 Task: Find a house in Landover, United States, for 2 adults from June 2 to June 15, with a price range of ₹10,000 to ₹15,000, self check-in, and English-speaking host.
Action: Mouse moved to (481, 127)
Screenshot: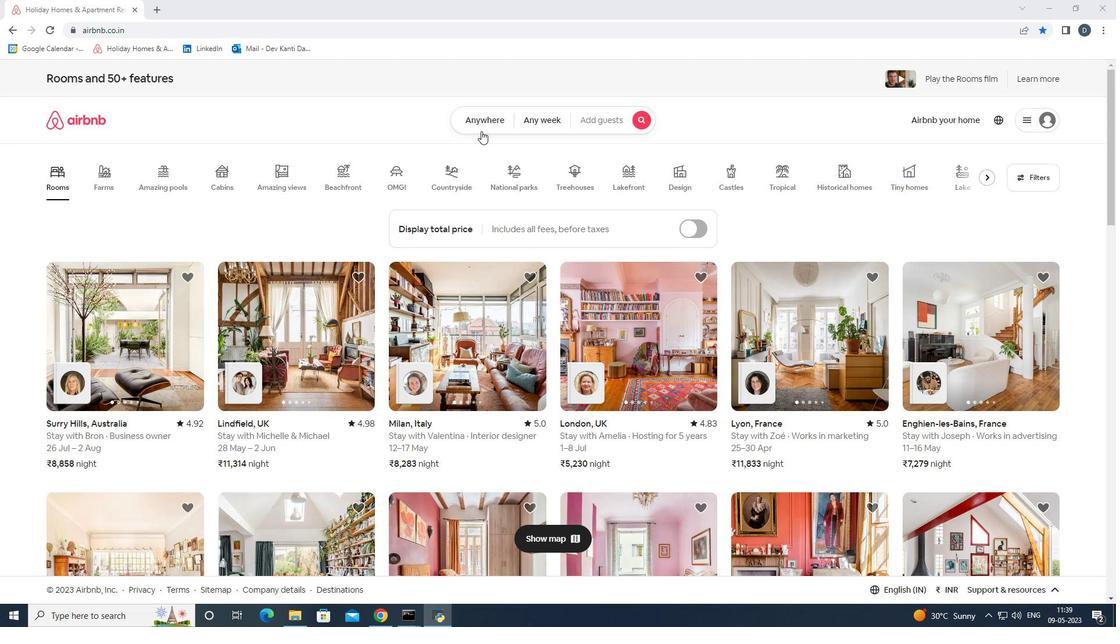 
Action: Mouse pressed left at (481, 127)
Screenshot: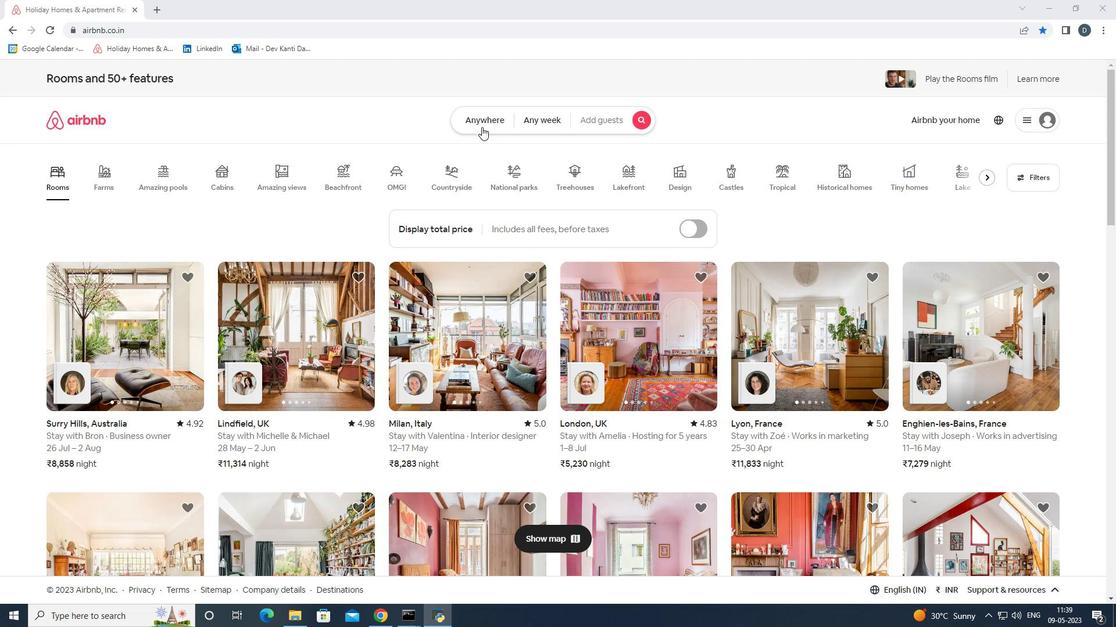 
Action: Mouse moved to (422, 172)
Screenshot: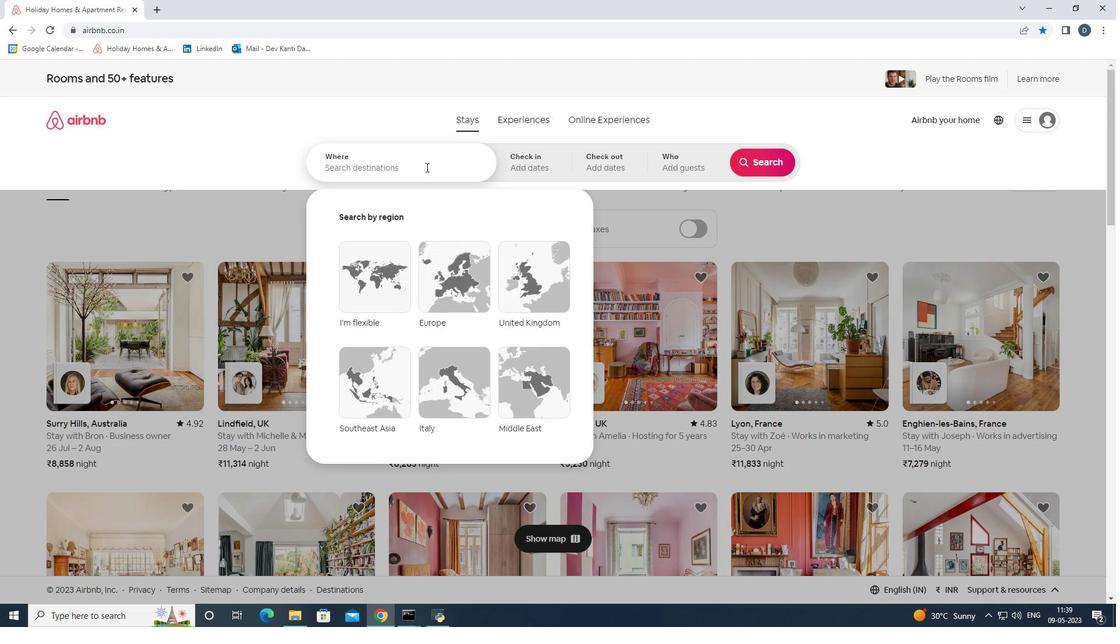 
Action: Mouse pressed left at (422, 172)
Screenshot: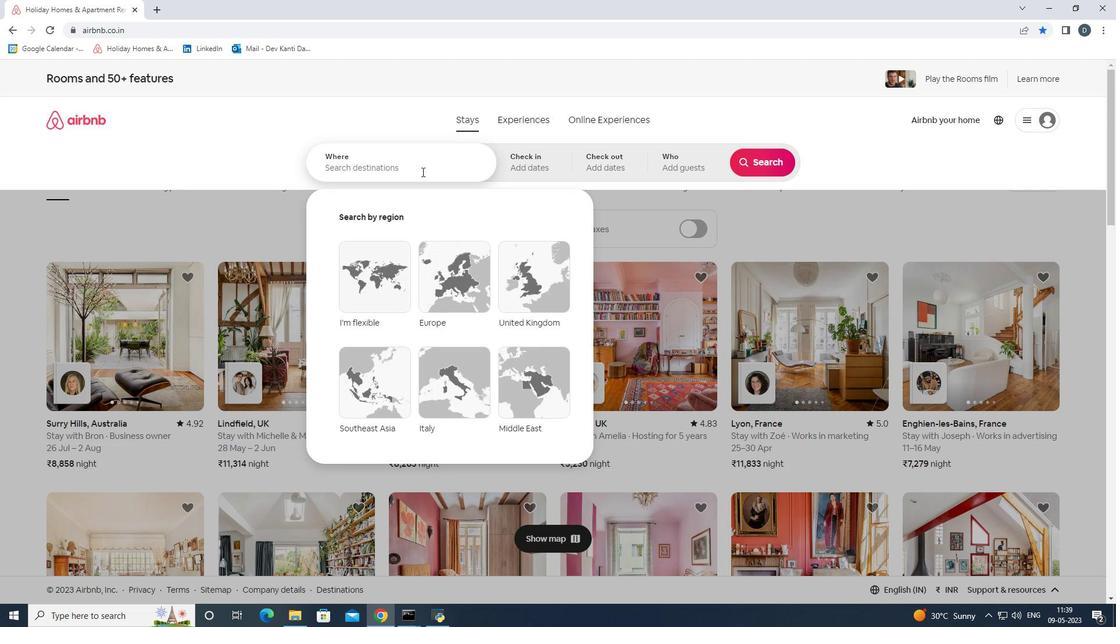 
Action: Key pressed <Key.shift>Landover,<Key.space><Key.shift><Key.shift><Key.shift><Key.shift><Key.shift><Key.shift><Key.shift>United<Key.space><Key.shift><Key.shift><Key.shift>States<Key.enter>
Screenshot: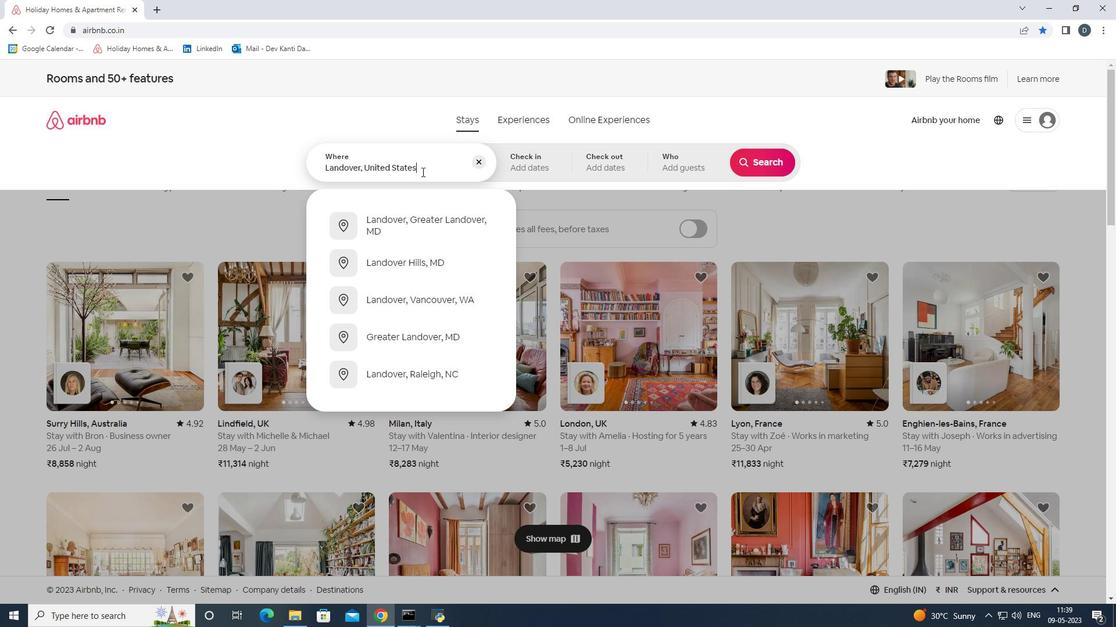 
Action: Mouse moved to (717, 304)
Screenshot: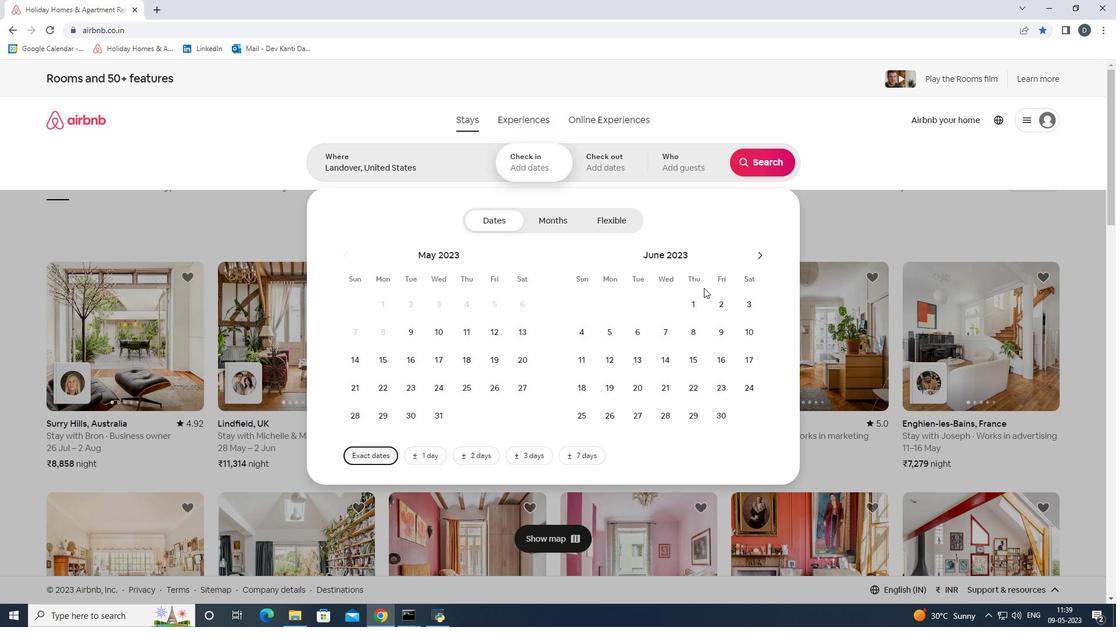 
Action: Mouse pressed left at (717, 304)
Screenshot: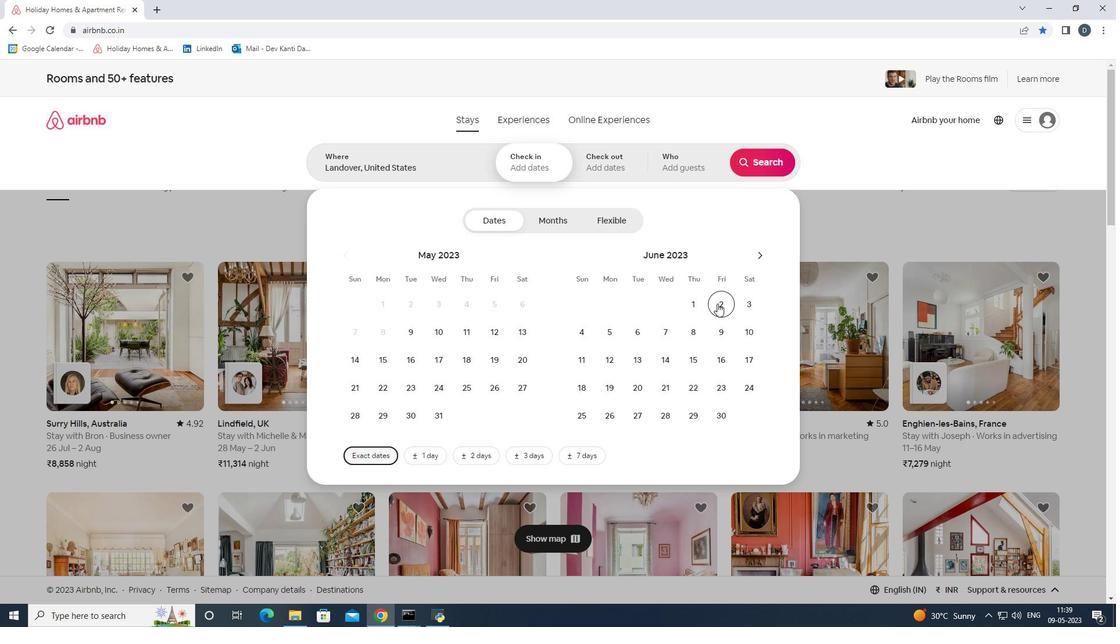 
Action: Mouse moved to (696, 356)
Screenshot: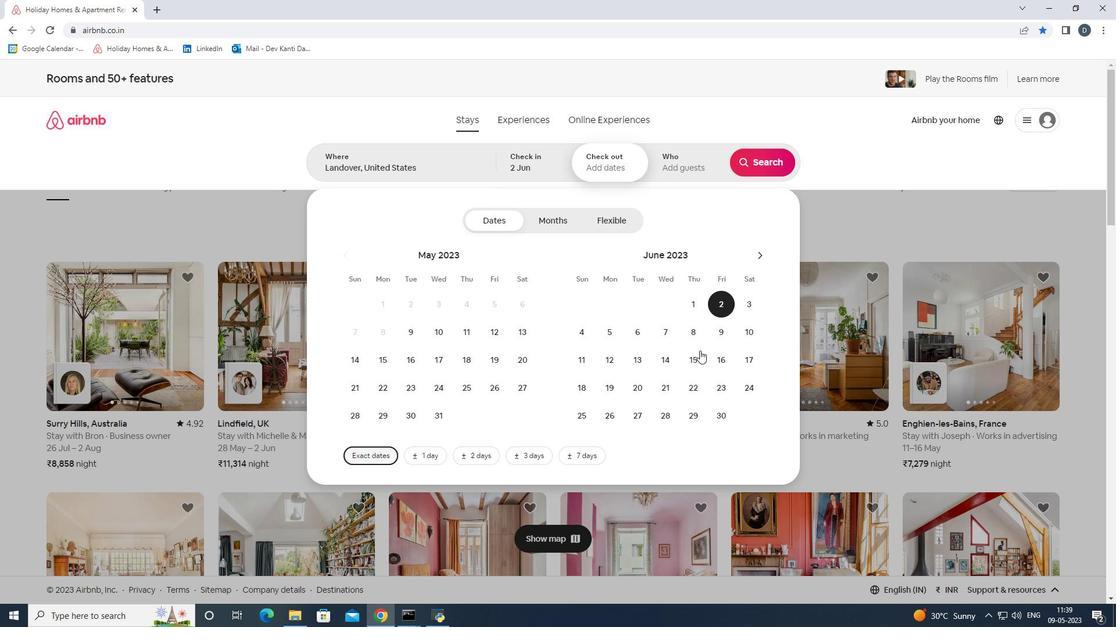 
Action: Mouse pressed left at (696, 356)
Screenshot: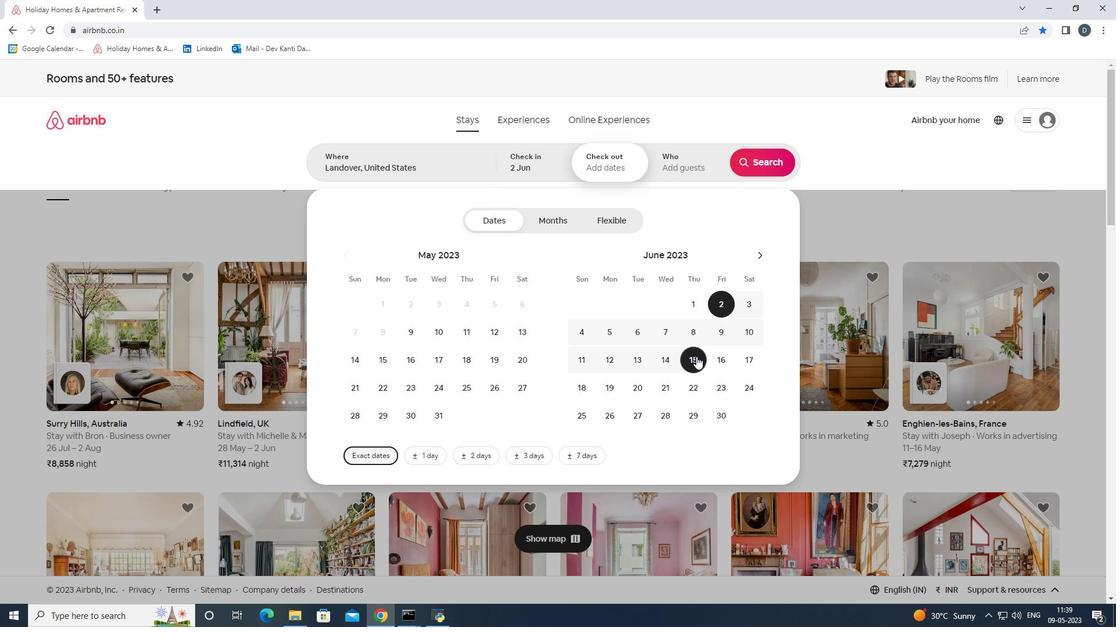 
Action: Mouse moved to (686, 161)
Screenshot: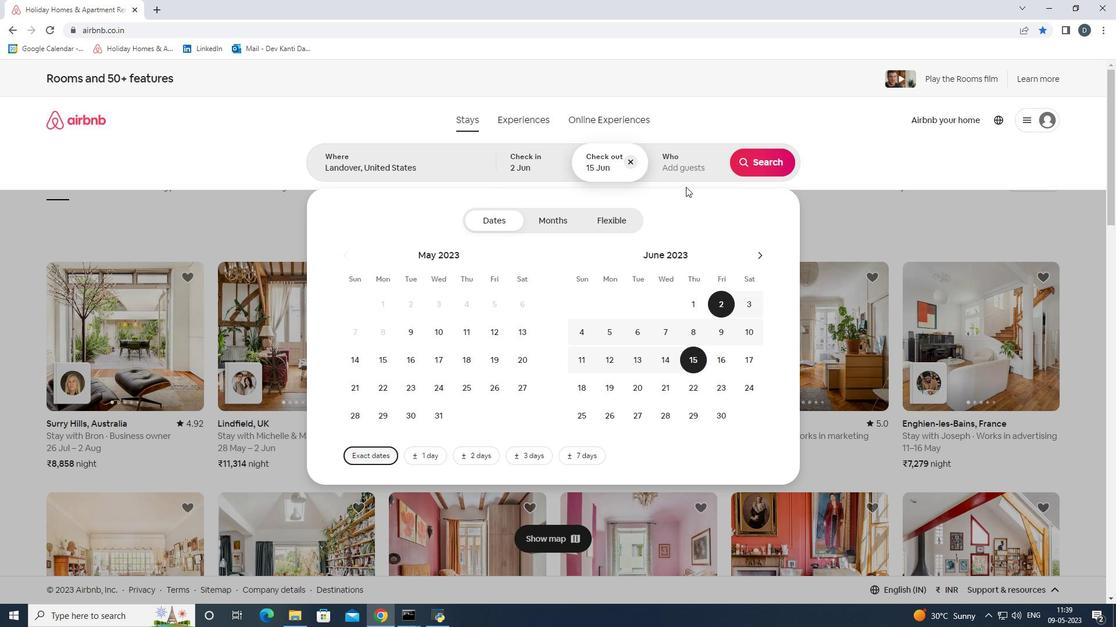 
Action: Mouse pressed left at (686, 161)
Screenshot: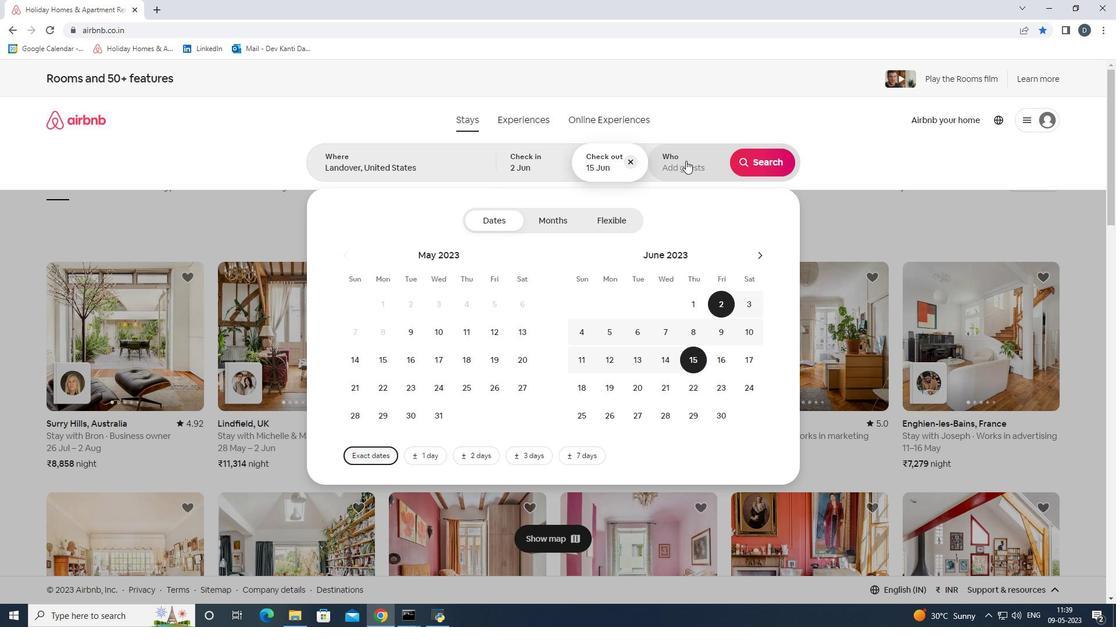 
Action: Mouse moved to (766, 223)
Screenshot: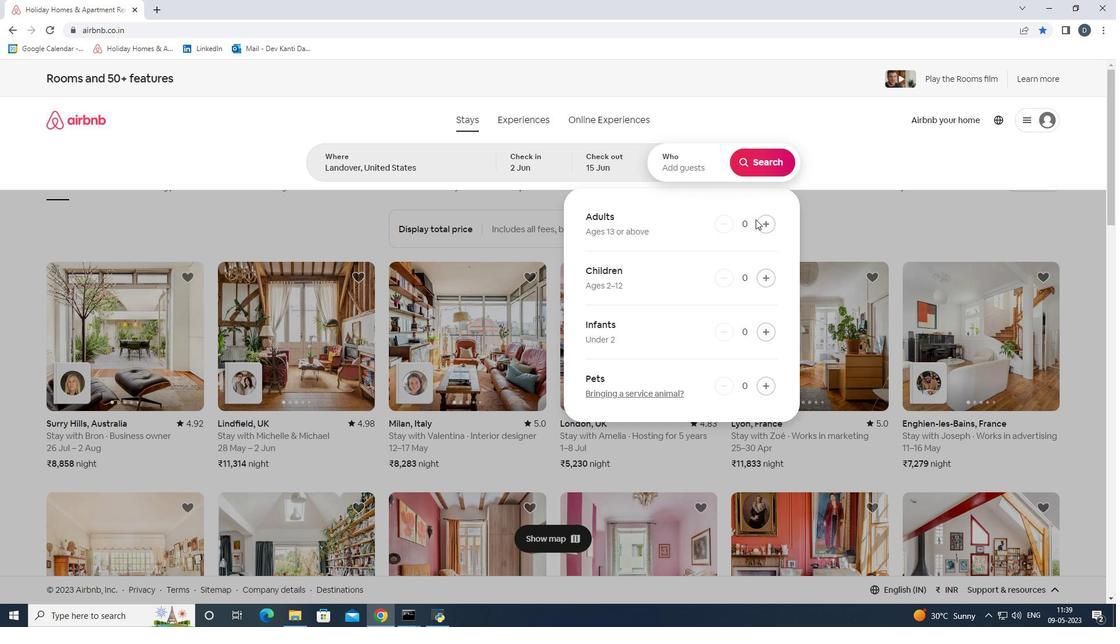 
Action: Mouse pressed left at (766, 223)
Screenshot: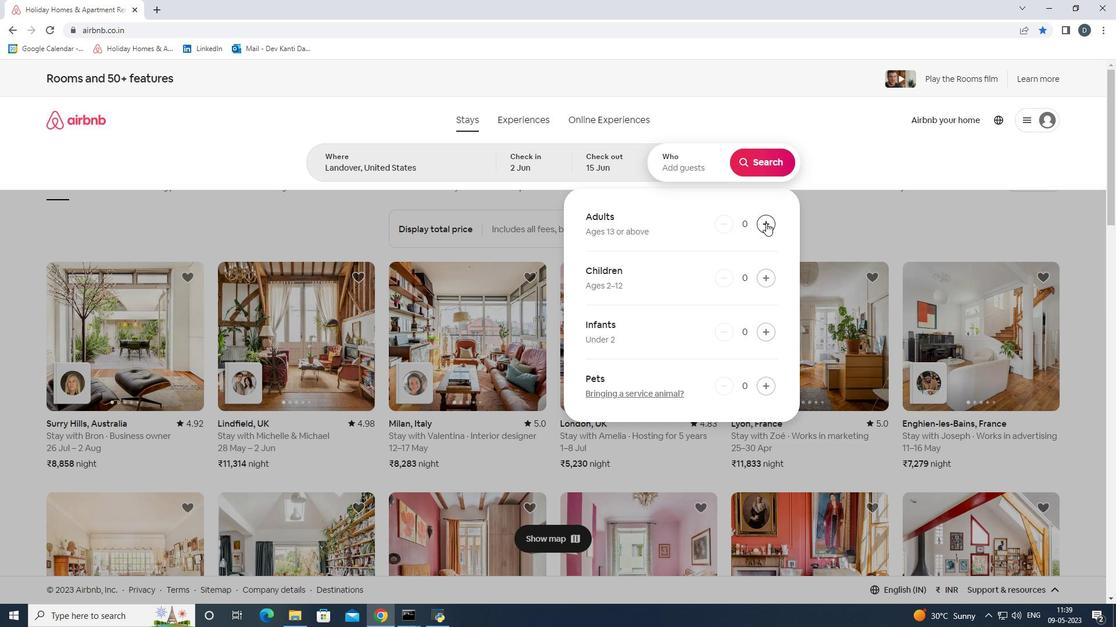 
Action: Mouse pressed left at (766, 223)
Screenshot: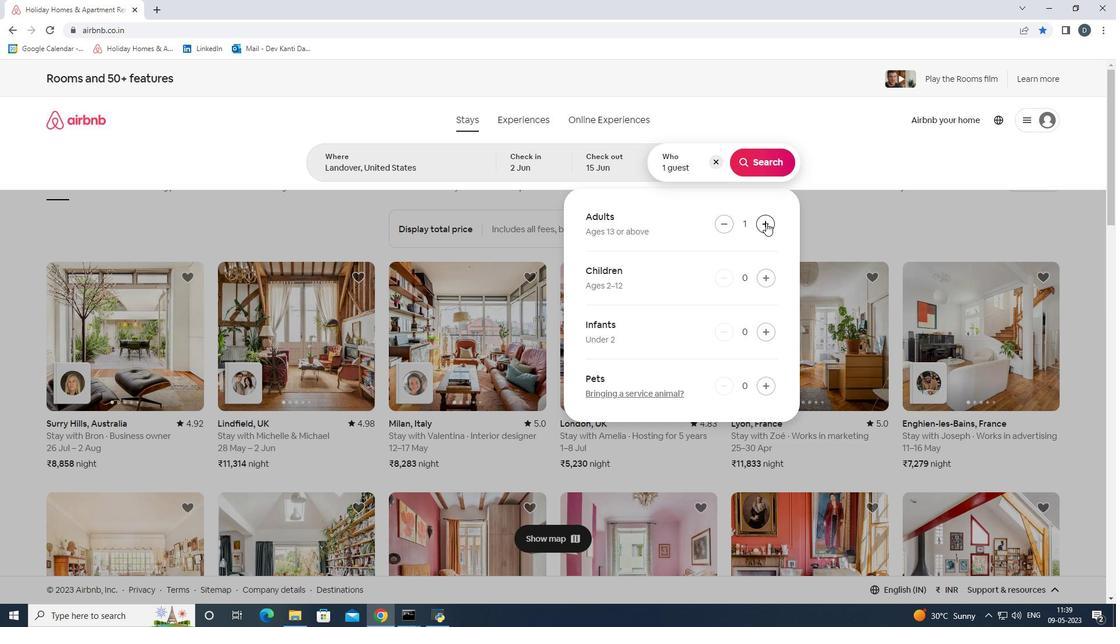 
Action: Mouse moved to (750, 162)
Screenshot: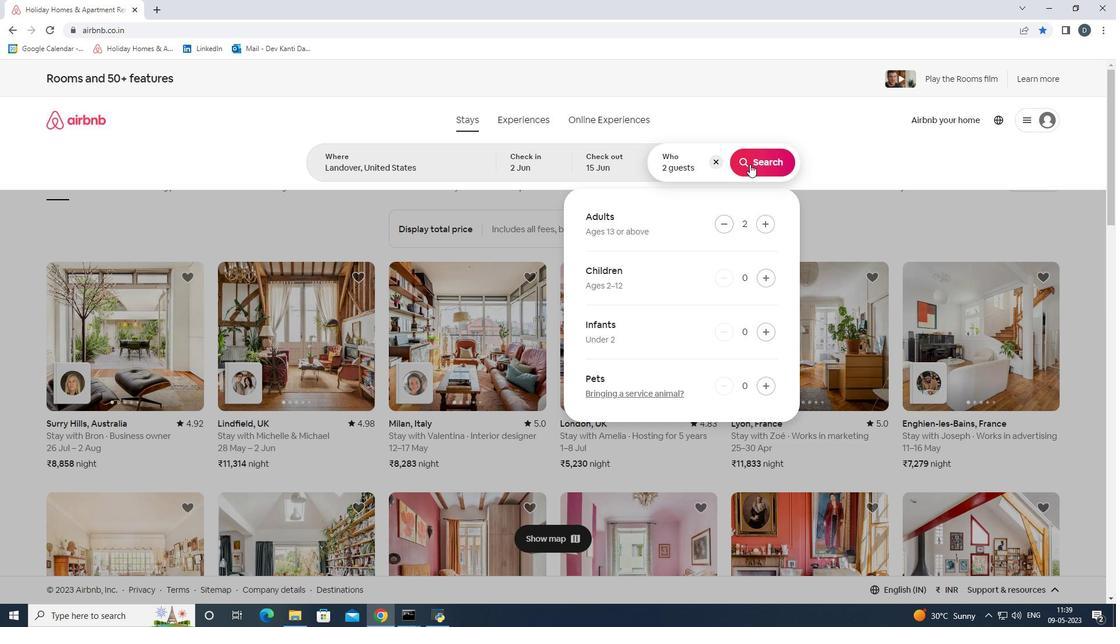 
Action: Mouse pressed left at (750, 162)
Screenshot: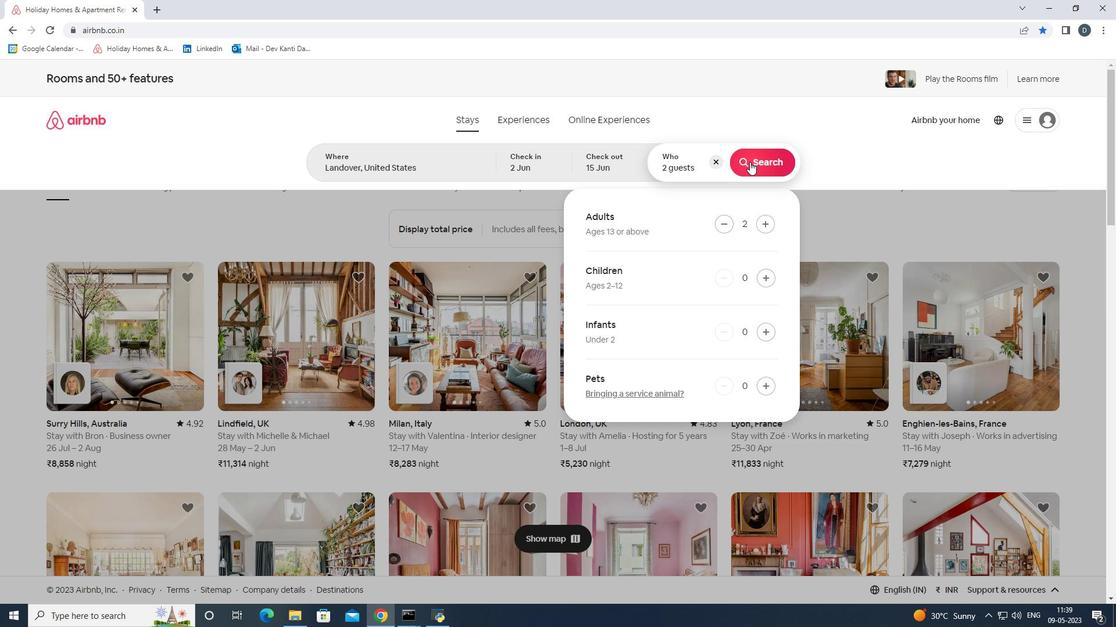 
Action: Mouse moved to (1062, 130)
Screenshot: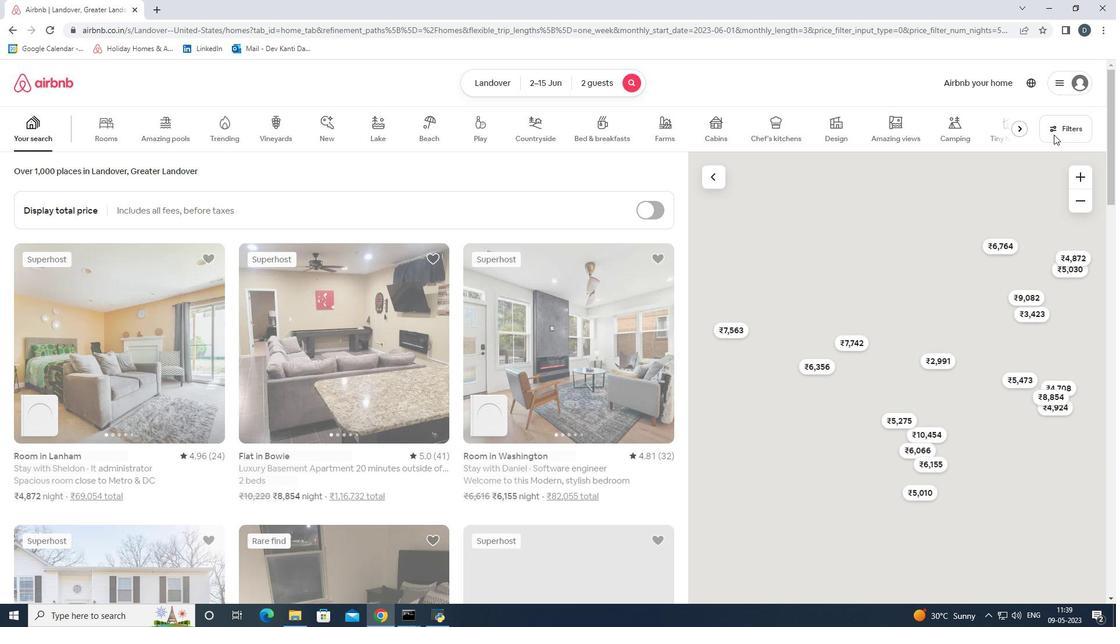 
Action: Mouse pressed left at (1062, 130)
Screenshot: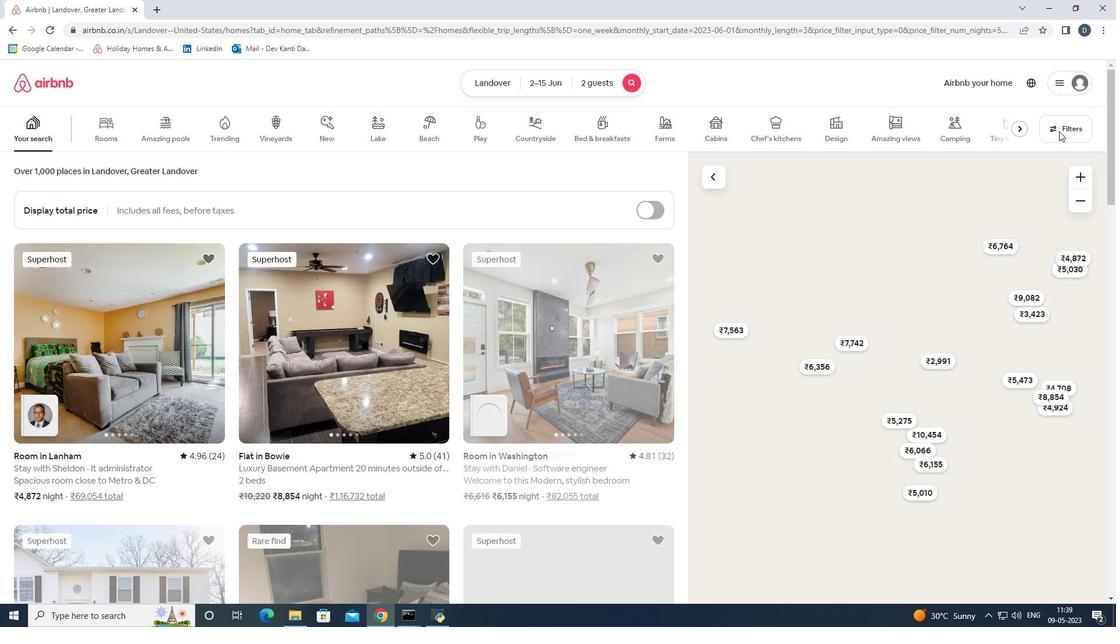
Action: Mouse moved to (482, 416)
Screenshot: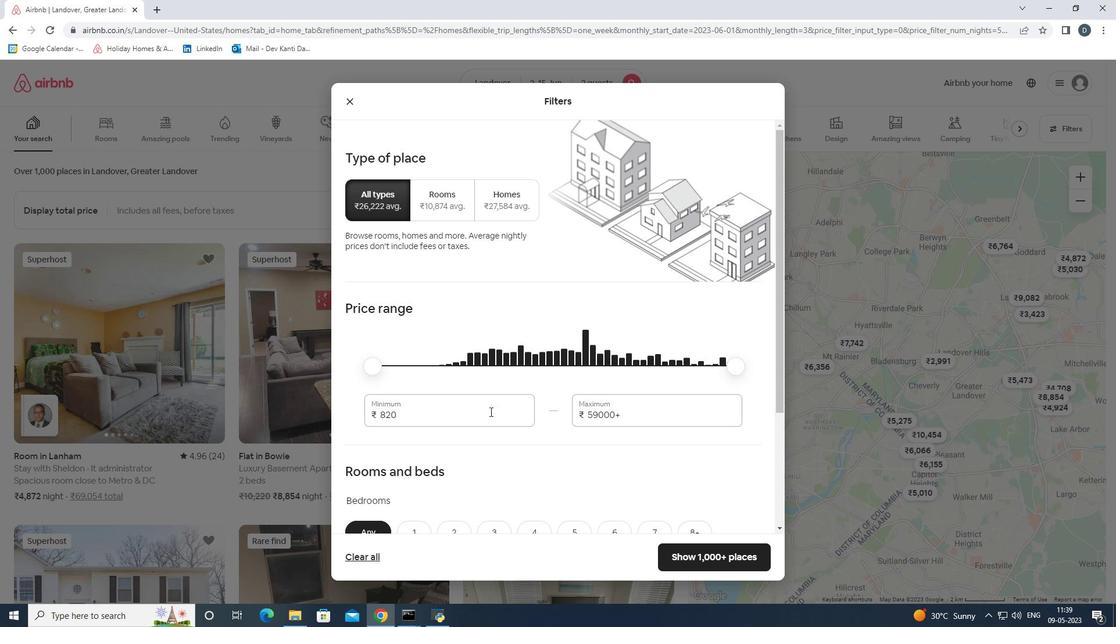 
Action: Mouse pressed left at (482, 416)
Screenshot: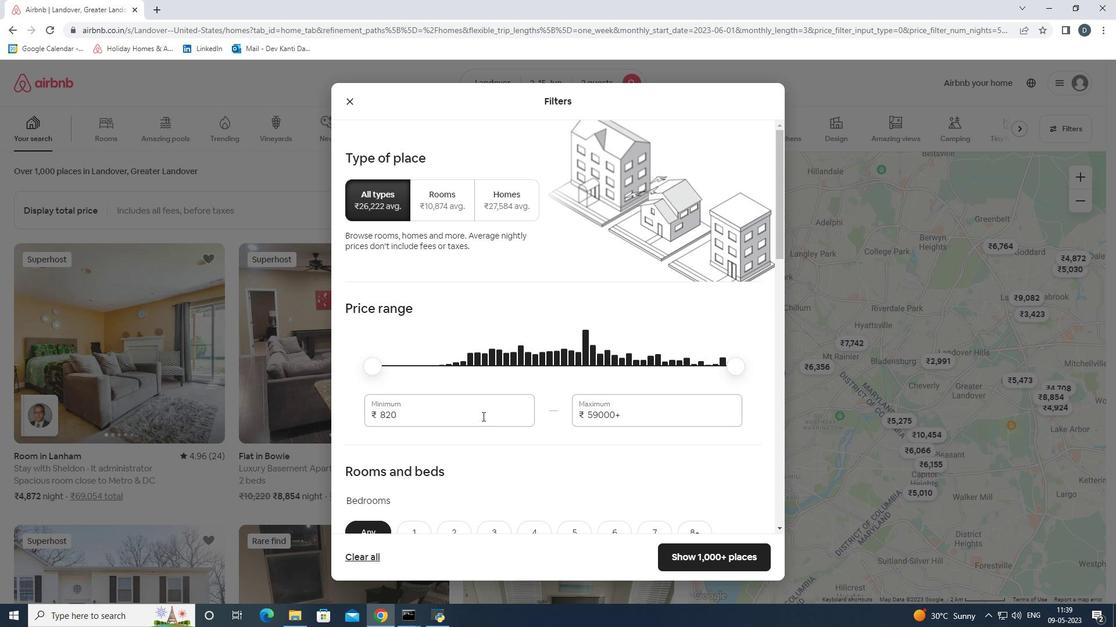 
Action: Mouse pressed left at (482, 416)
Screenshot: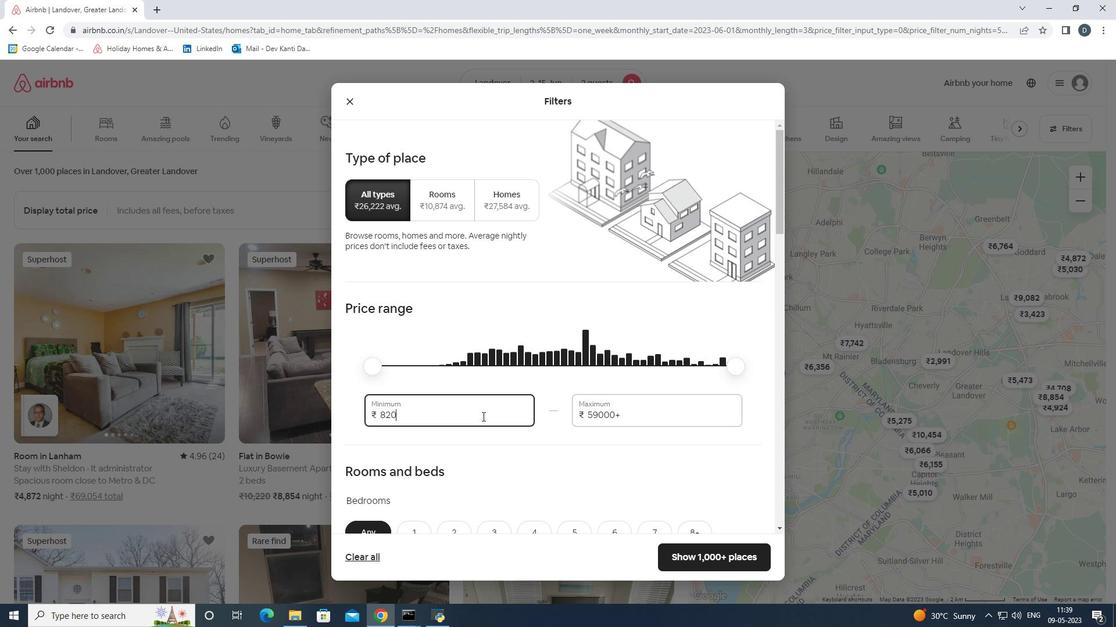 
Action: Mouse moved to (479, 415)
Screenshot: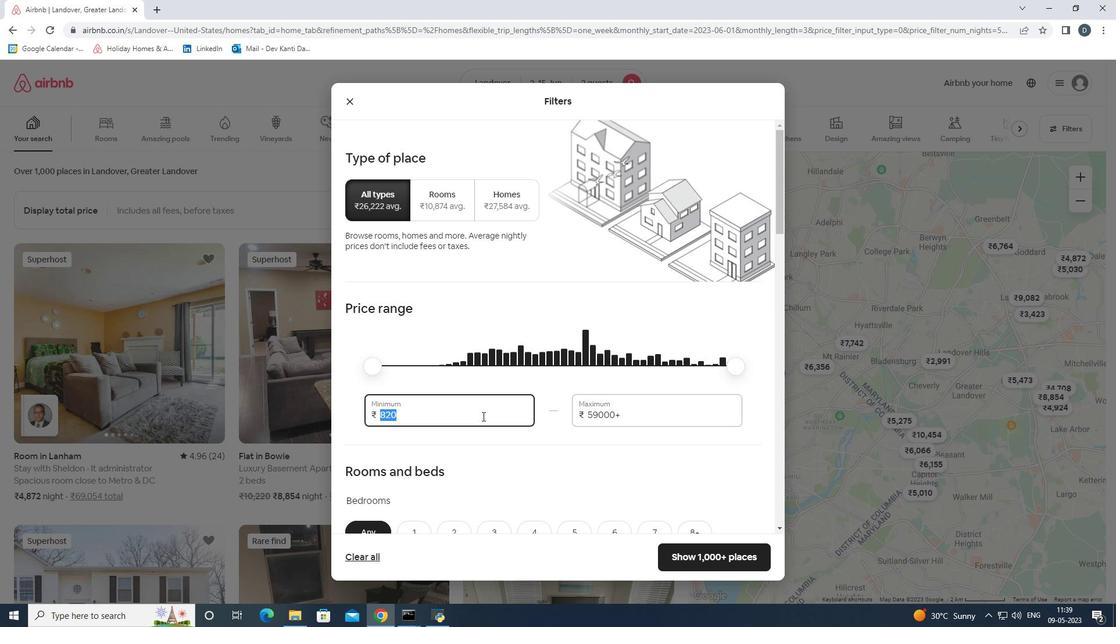 
Action: Key pressed 10000<Key.tab>15000
Screenshot: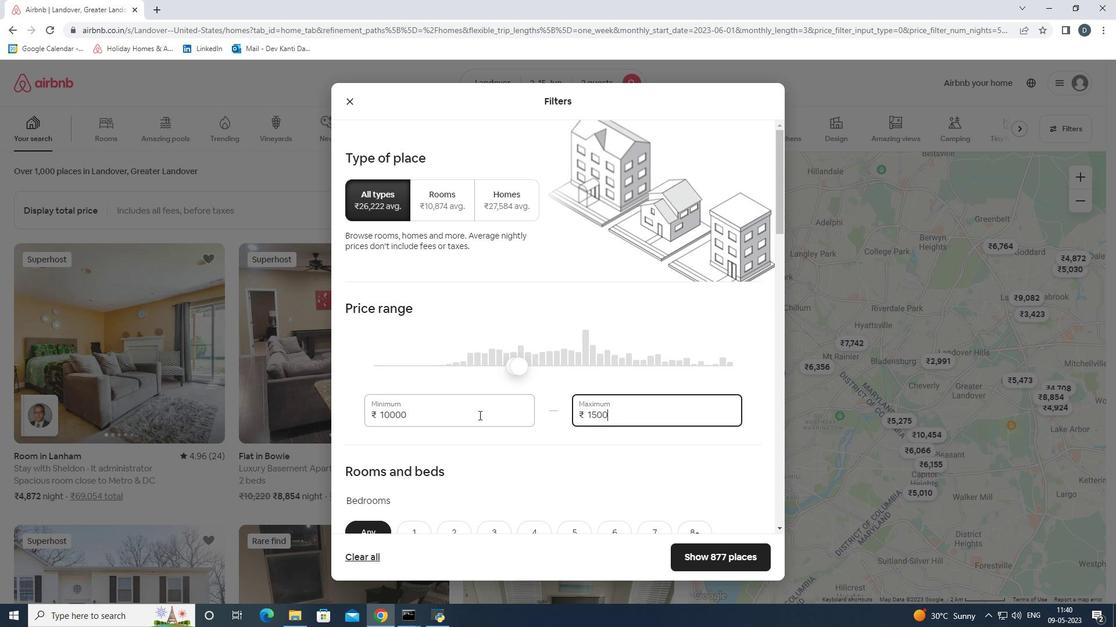 
Action: Mouse scrolled (479, 415) with delta (0, 0)
Screenshot: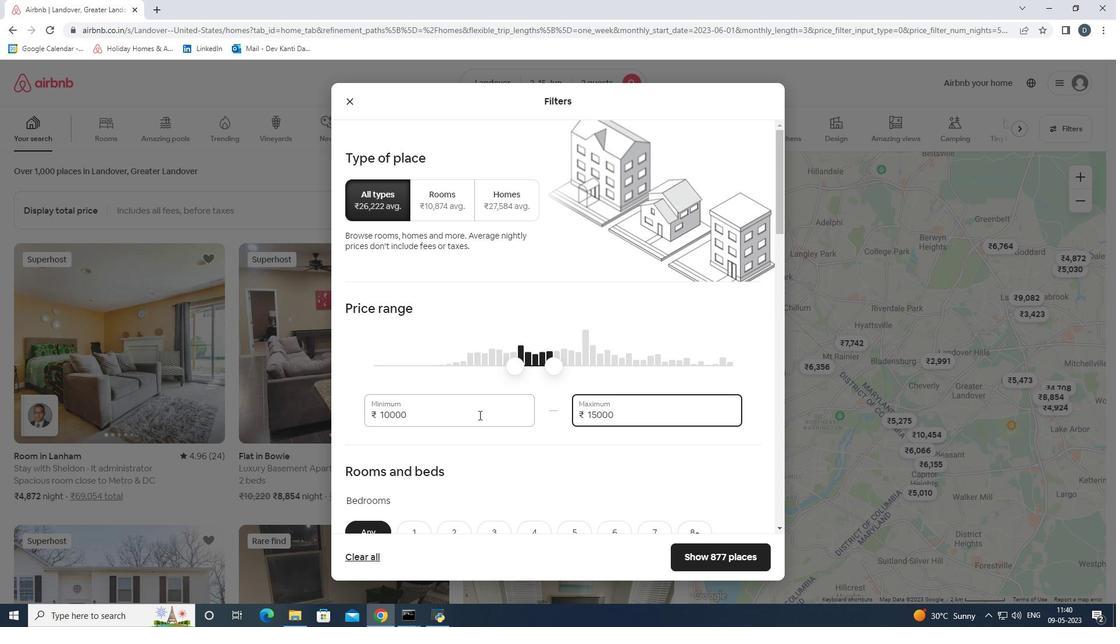 
Action: Mouse scrolled (479, 415) with delta (0, 0)
Screenshot: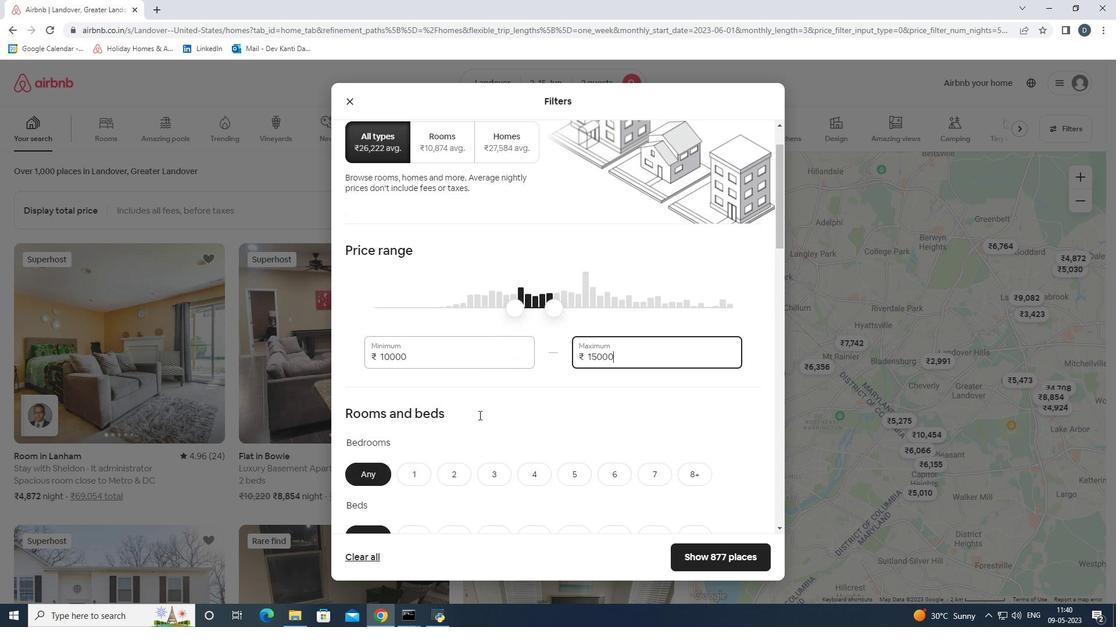 
Action: Mouse scrolled (479, 415) with delta (0, 0)
Screenshot: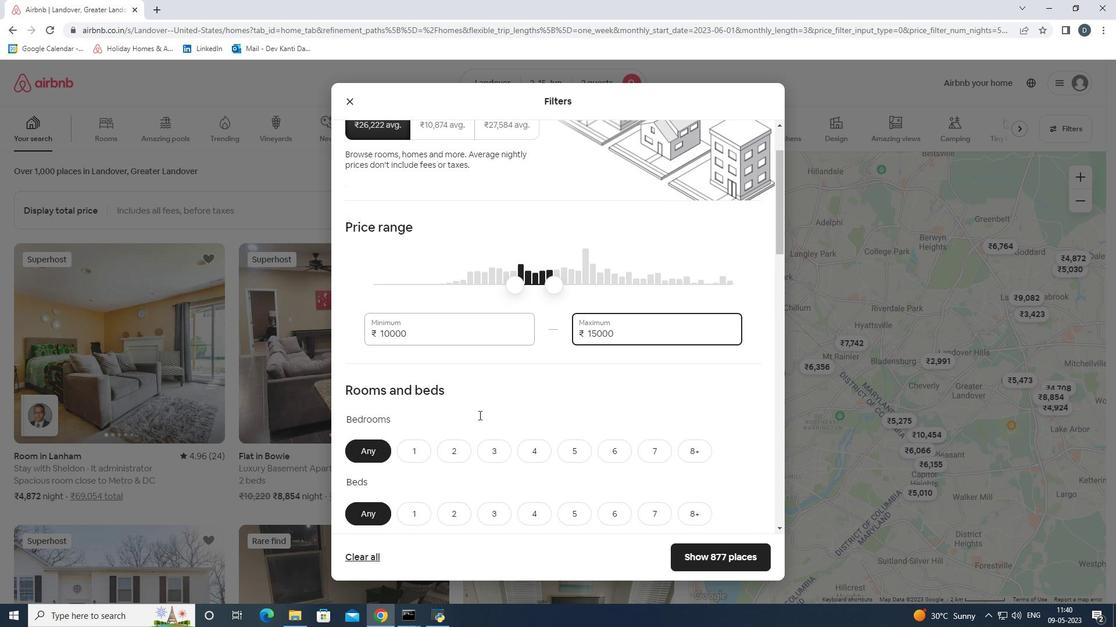 
Action: Mouse scrolled (479, 415) with delta (0, 0)
Screenshot: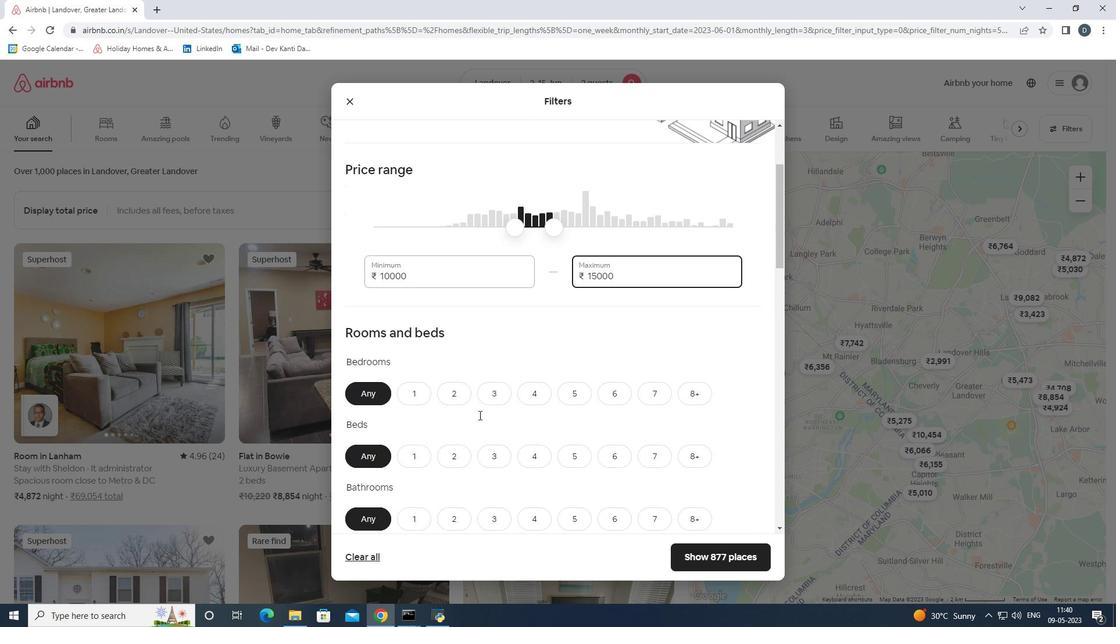 
Action: Mouse moved to (414, 306)
Screenshot: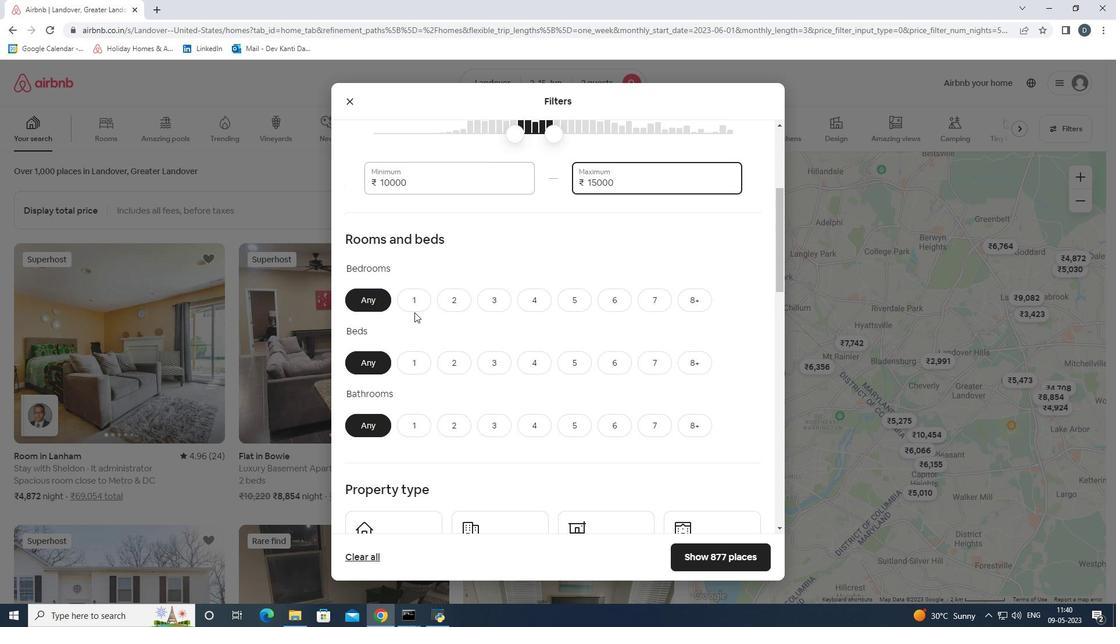 
Action: Mouse pressed left at (414, 306)
Screenshot: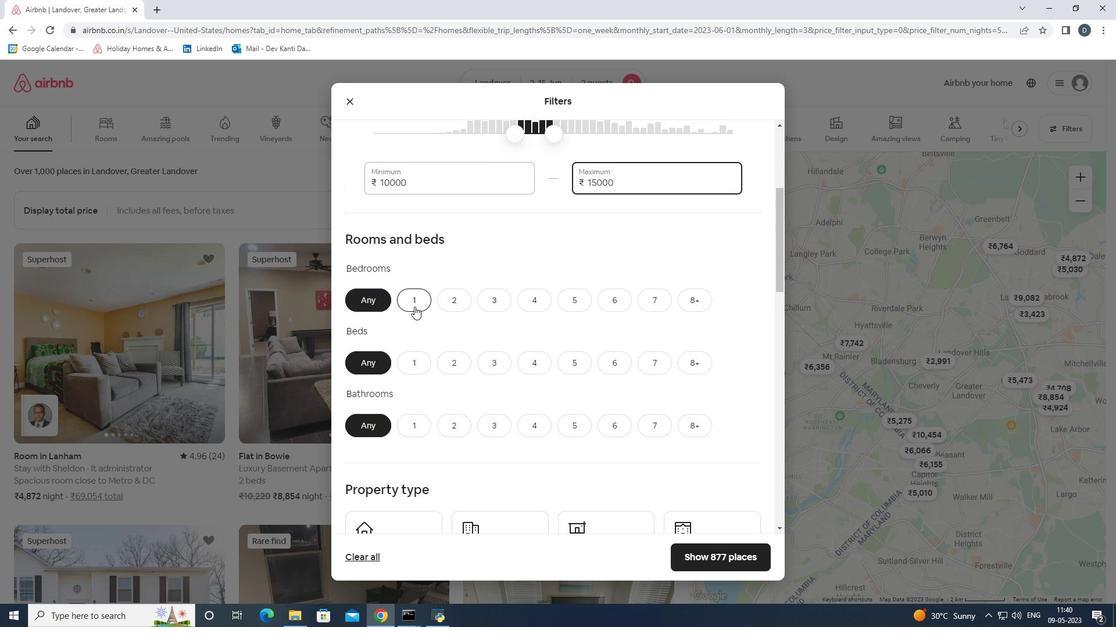 
Action: Mouse moved to (410, 362)
Screenshot: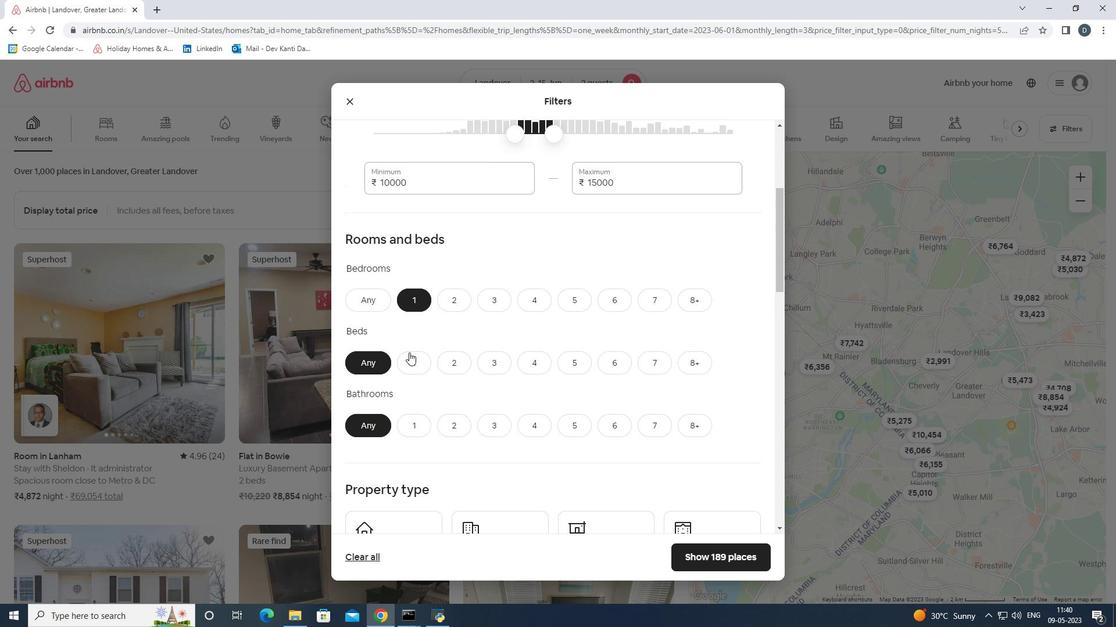 
Action: Mouse pressed left at (410, 362)
Screenshot: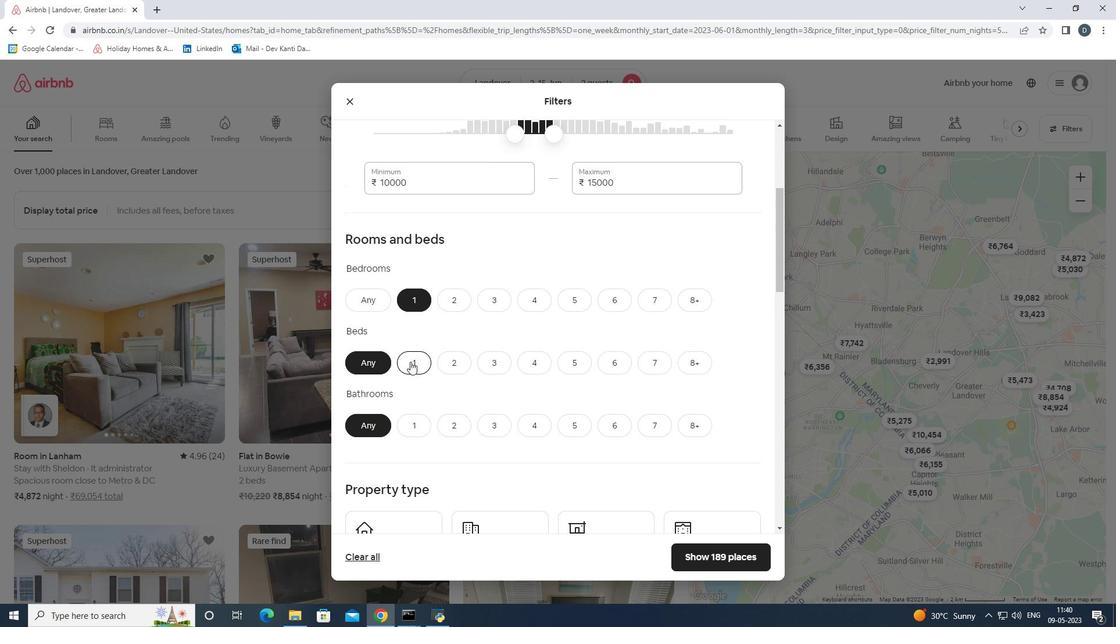 
Action: Mouse moved to (409, 419)
Screenshot: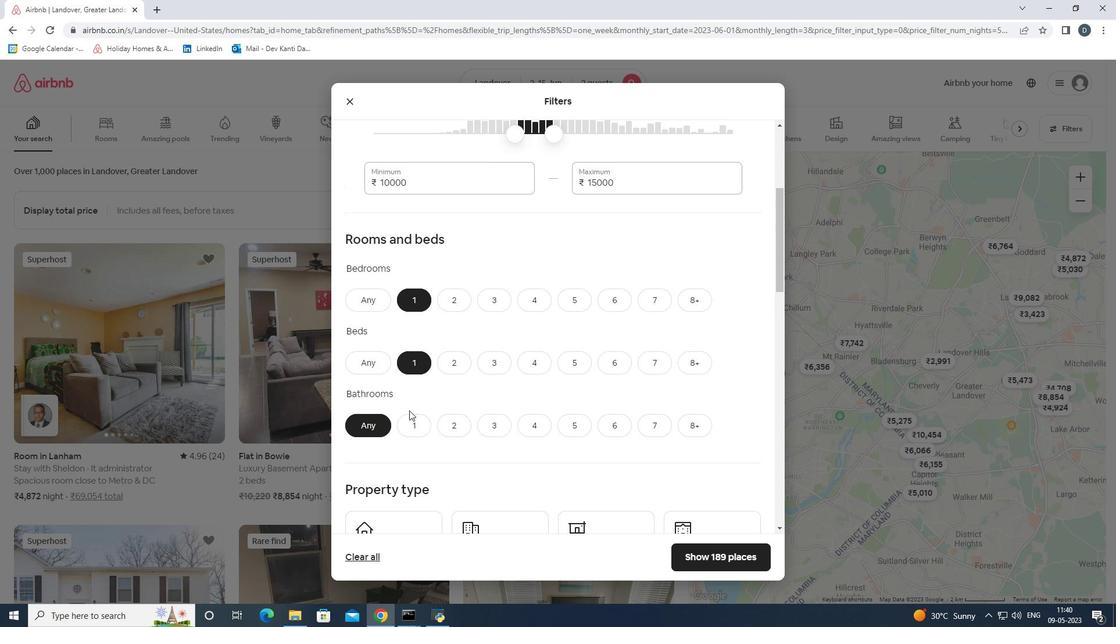 
Action: Mouse pressed left at (409, 419)
Screenshot: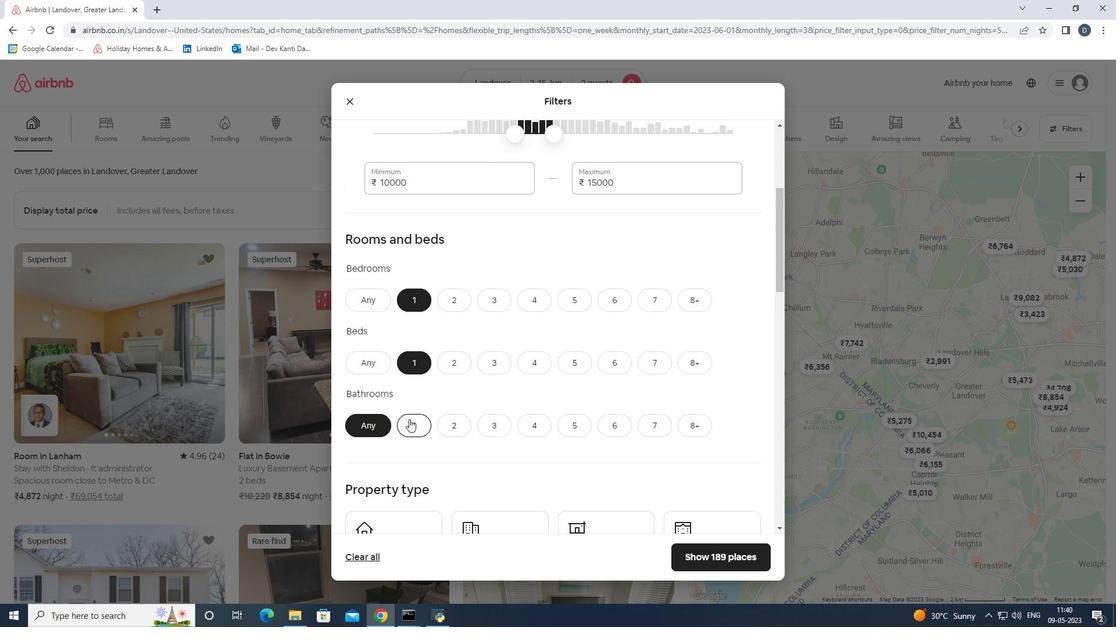 
Action: Mouse moved to (409, 420)
Screenshot: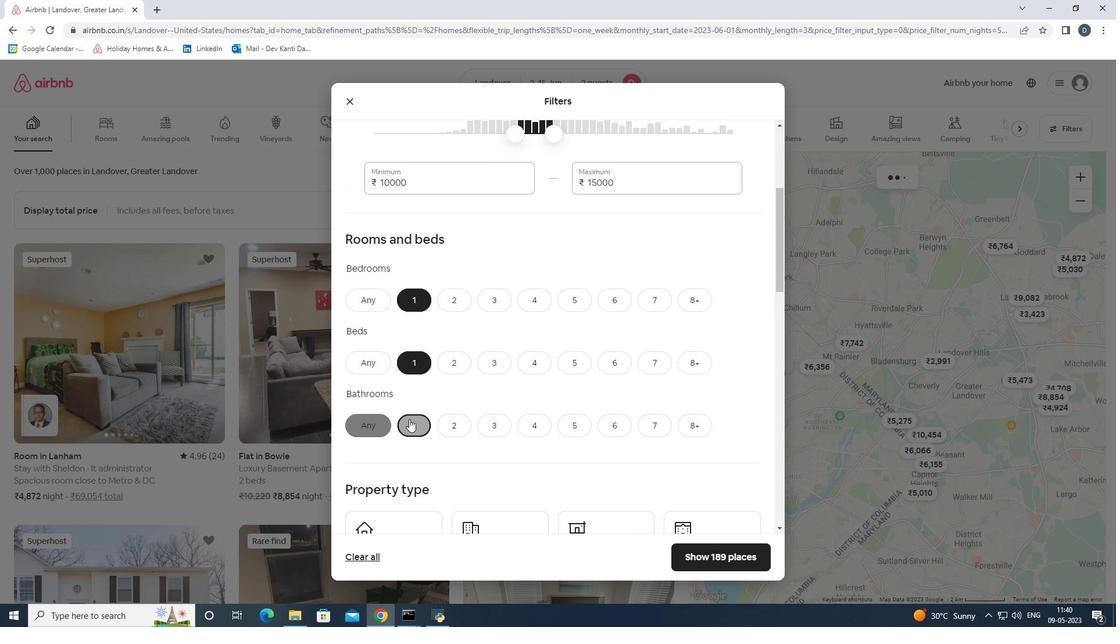 
Action: Mouse scrolled (409, 420) with delta (0, 0)
Screenshot: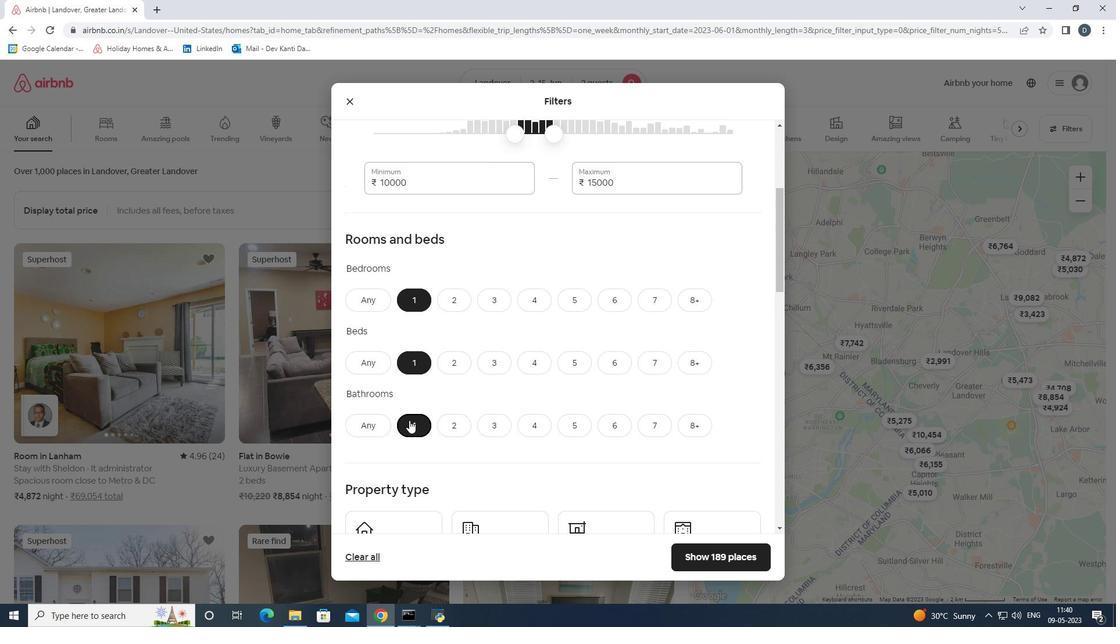 
Action: Mouse scrolled (409, 420) with delta (0, 0)
Screenshot: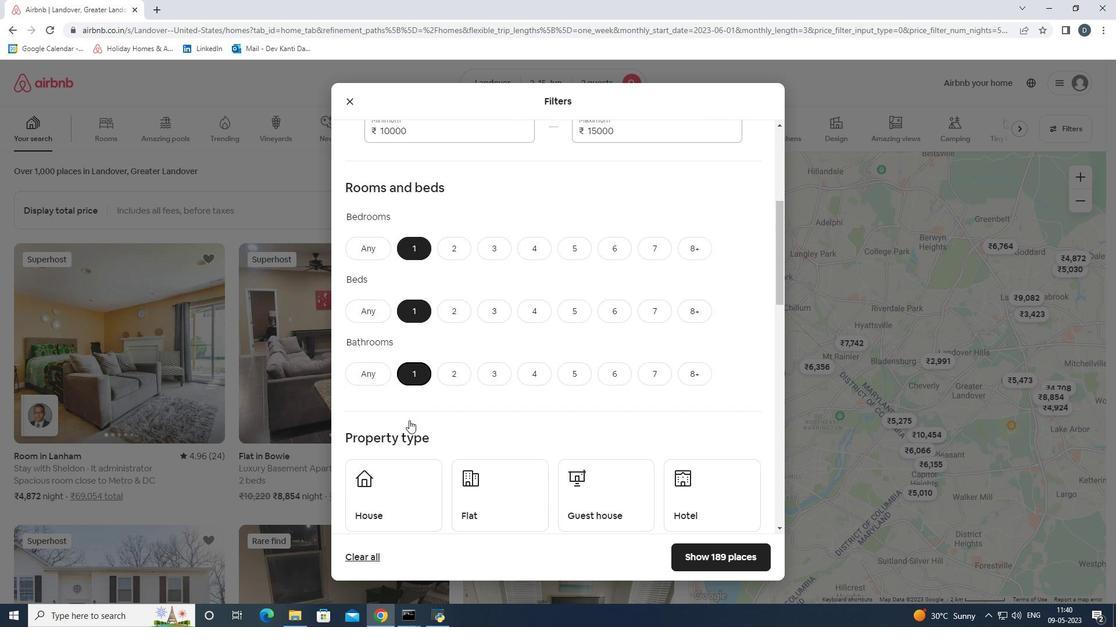 
Action: Mouse moved to (408, 422)
Screenshot: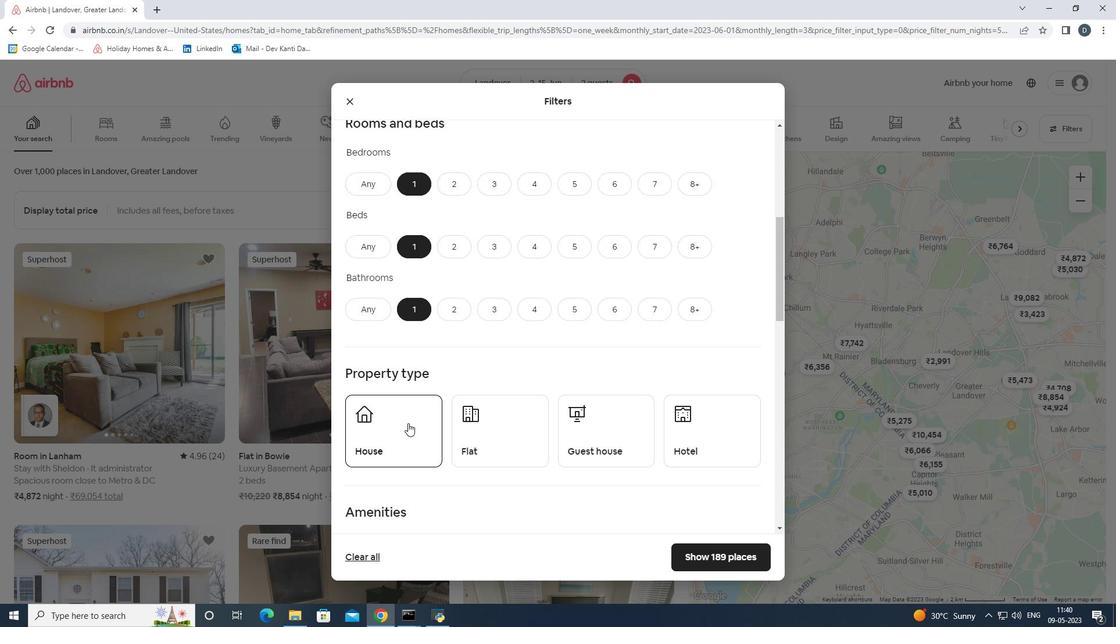 
Action: Mouse pressed left at (408, 422)
Screenshot: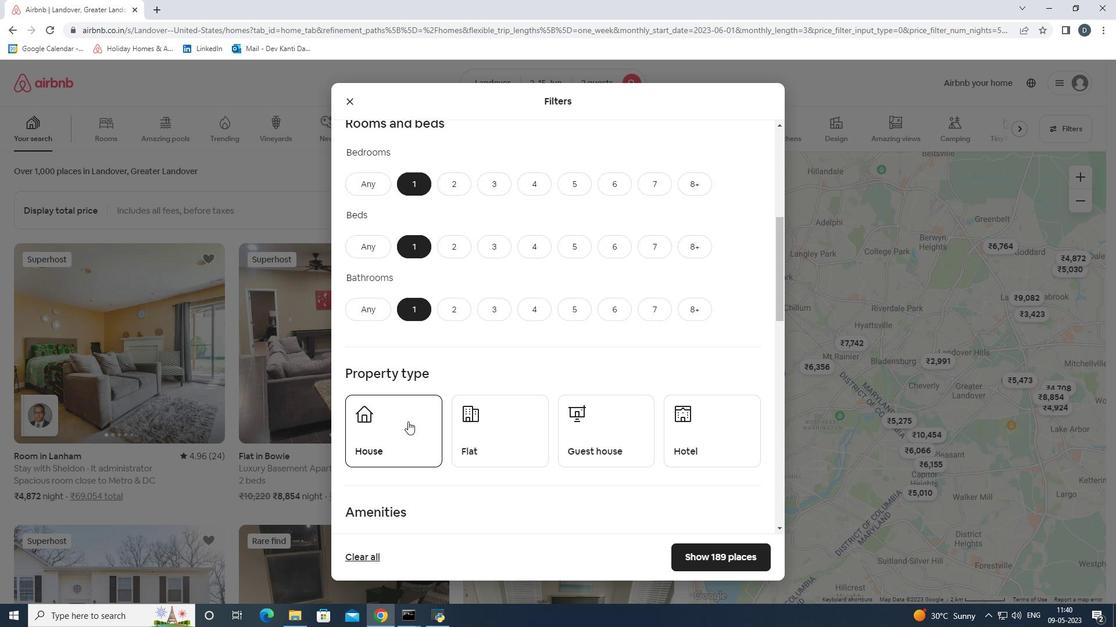 
Action: Mouse moved to (484, 421)
Screenshot: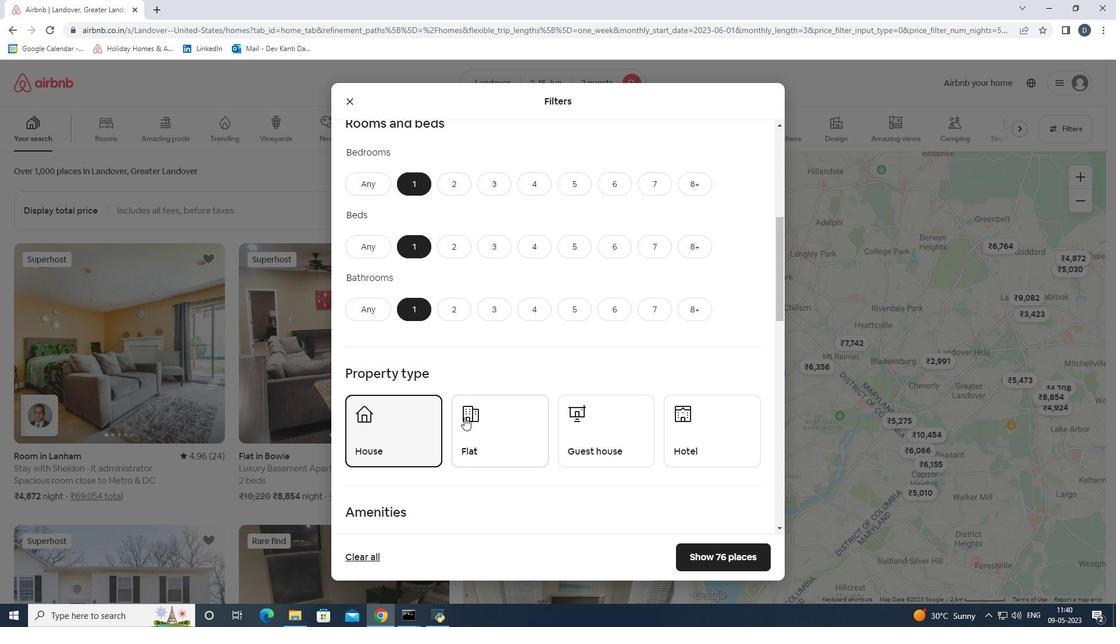 
Action: Mouse pressed left at (484, 421)
Screenshot: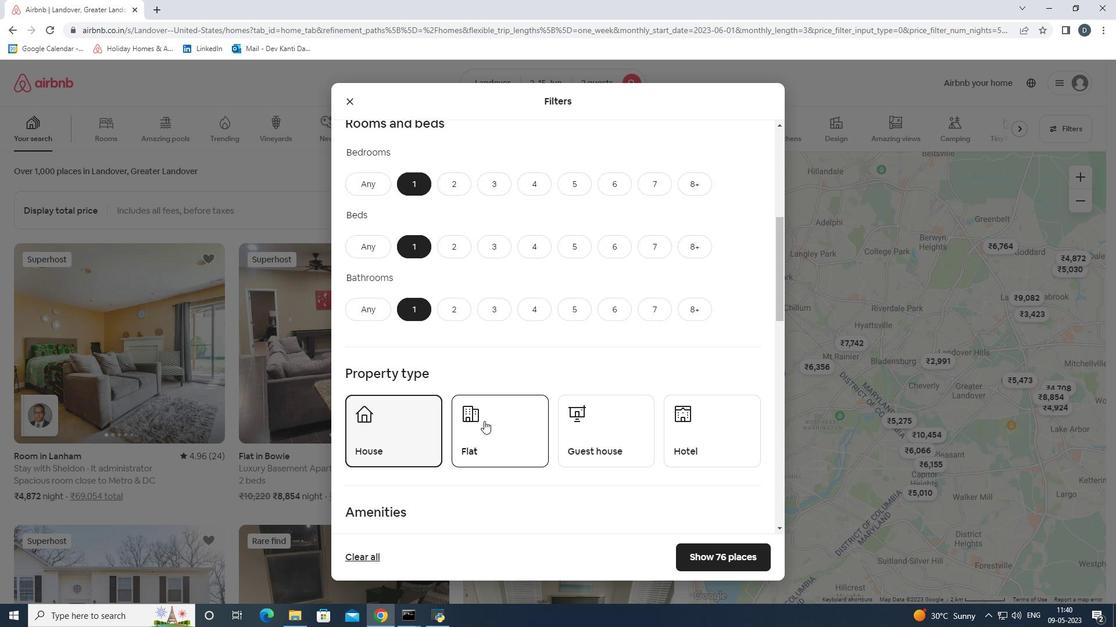 
Action: Mouse moved to (588, 425)
Screenshot: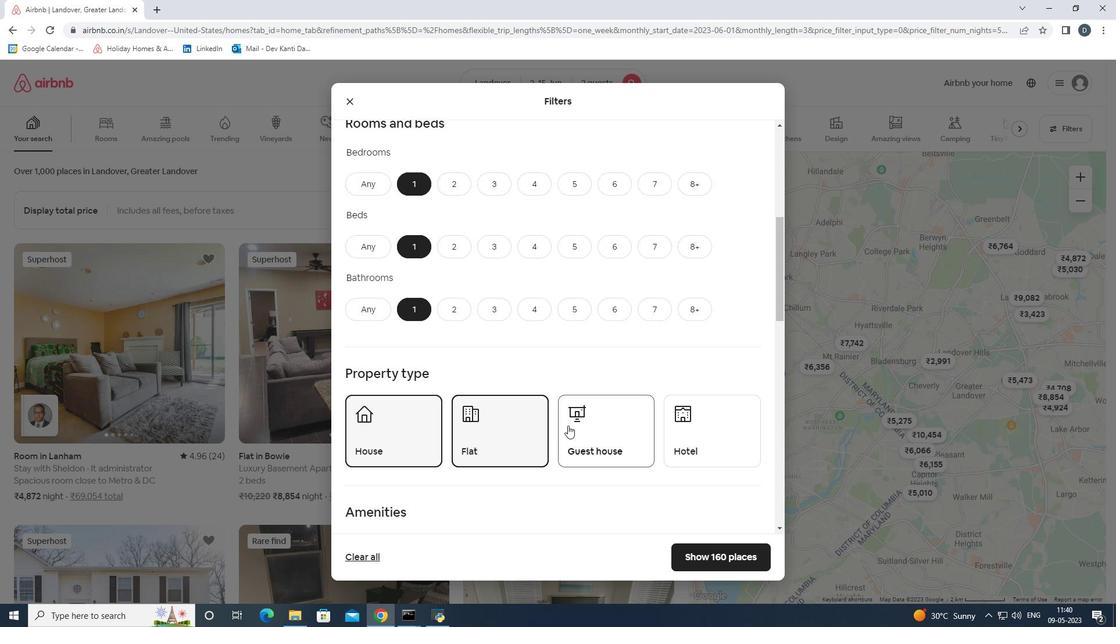
Action: Mouse pressed left at (588, 425)
Screenshot: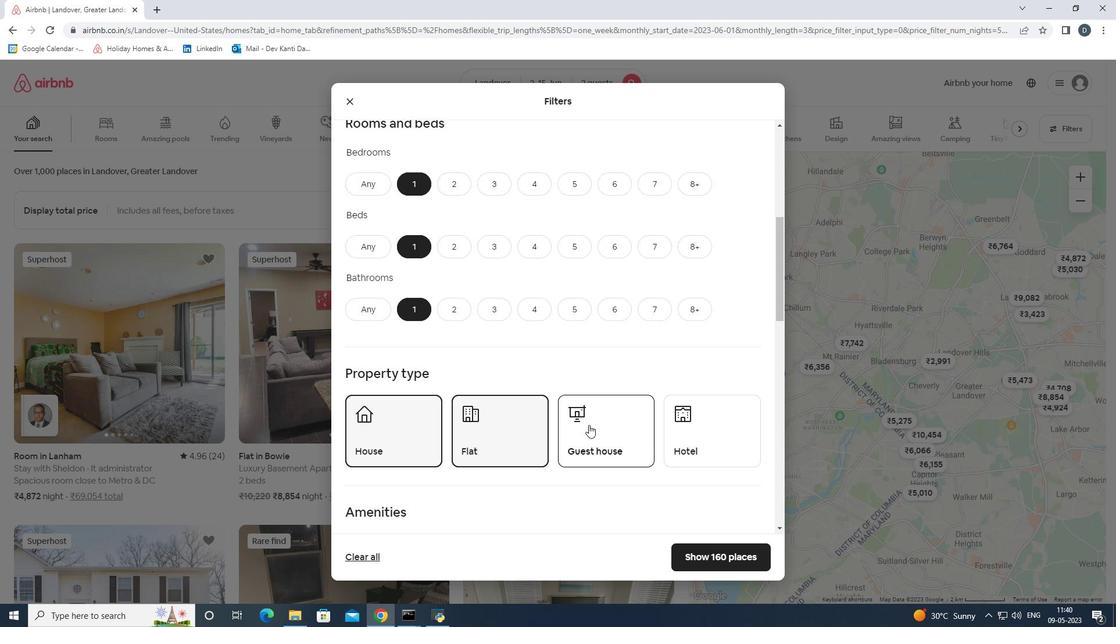 
Action: Mouse moved to (686, 422)
Screenshot: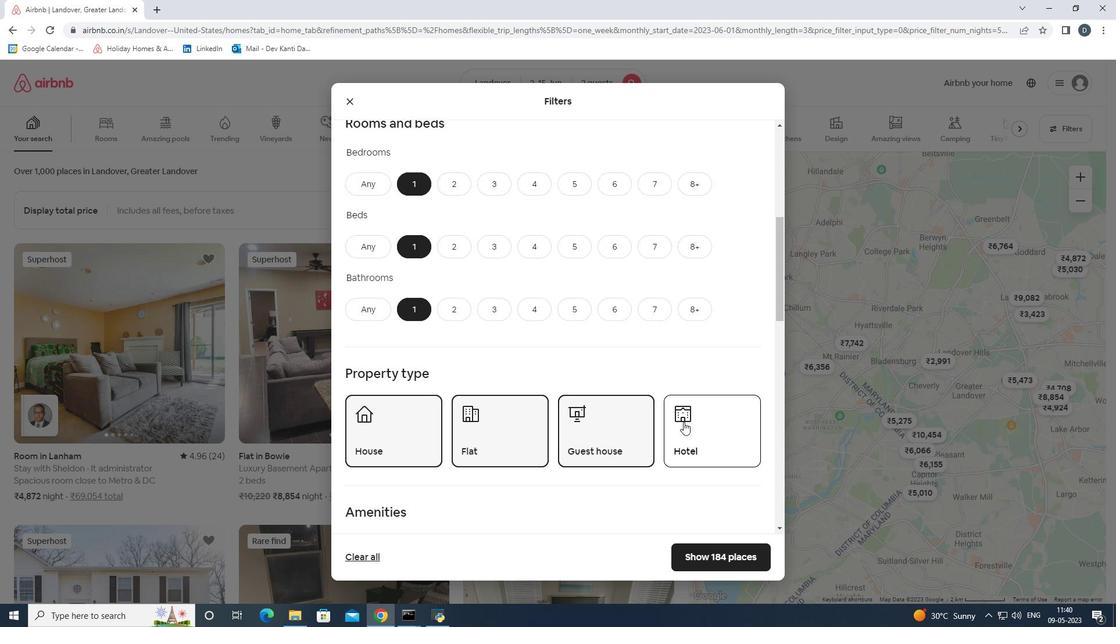 
Action: Mouse pressed left at (686, 422)
Screenshot: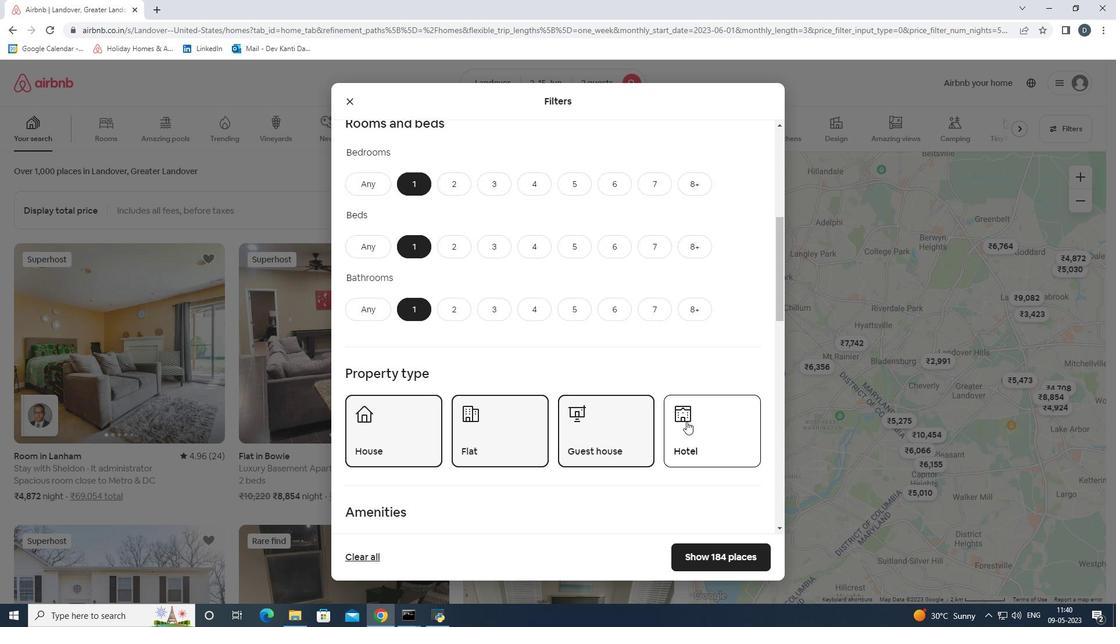 
Action: Mouse moved to (690, 394)
Screenshot: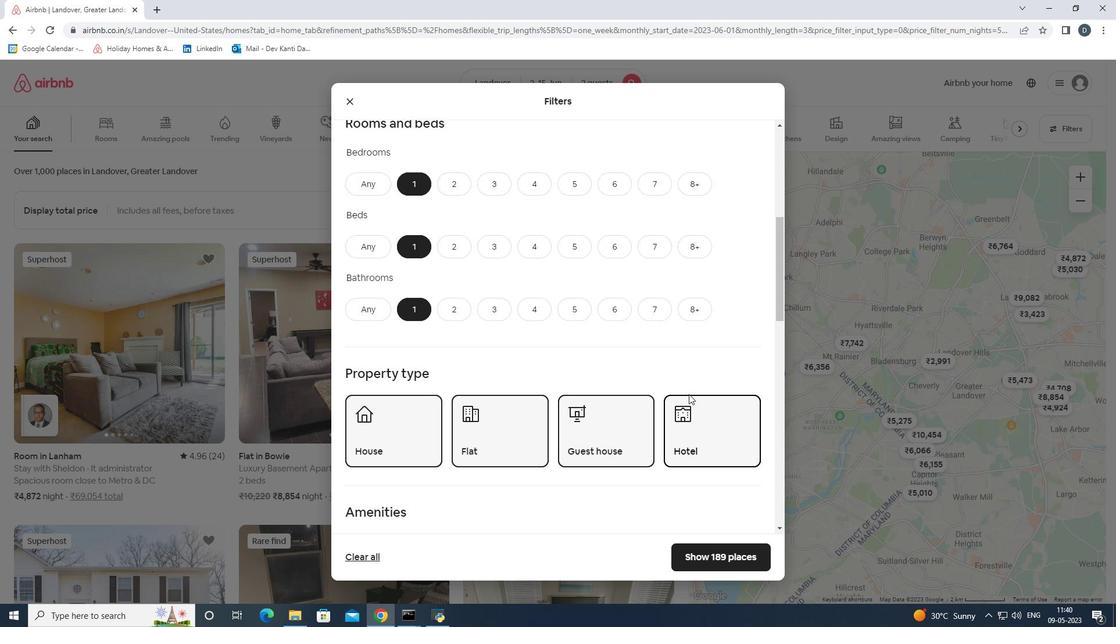 
Action: Mouse scrolled (690, 394) with delta (0, 0)
Screenshot: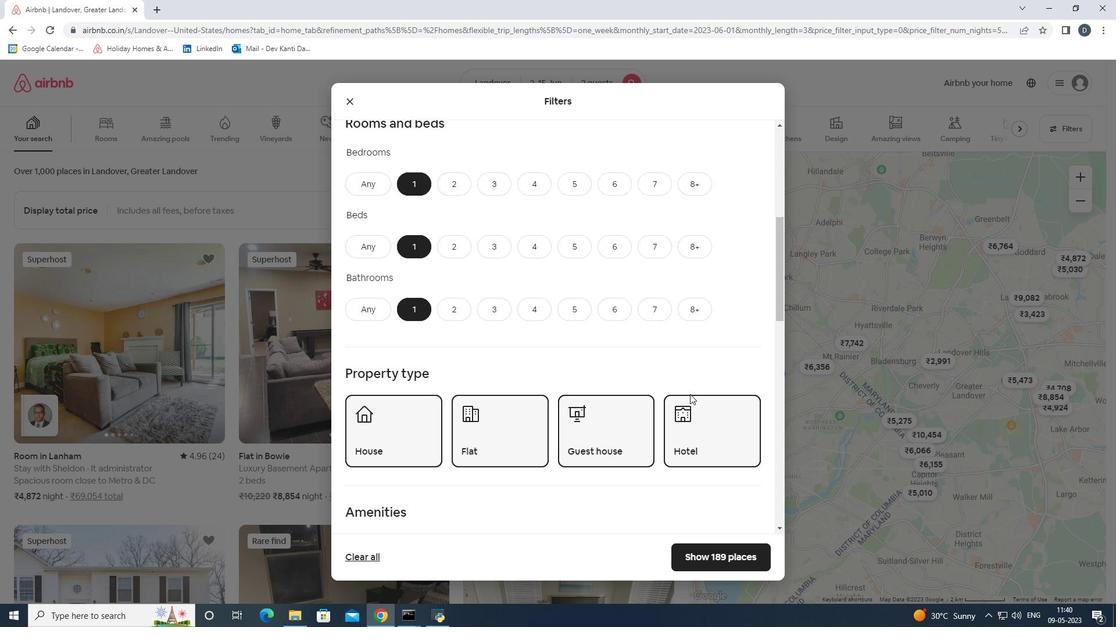 
Action: Mouse moved to (694, 392)
Screenshot: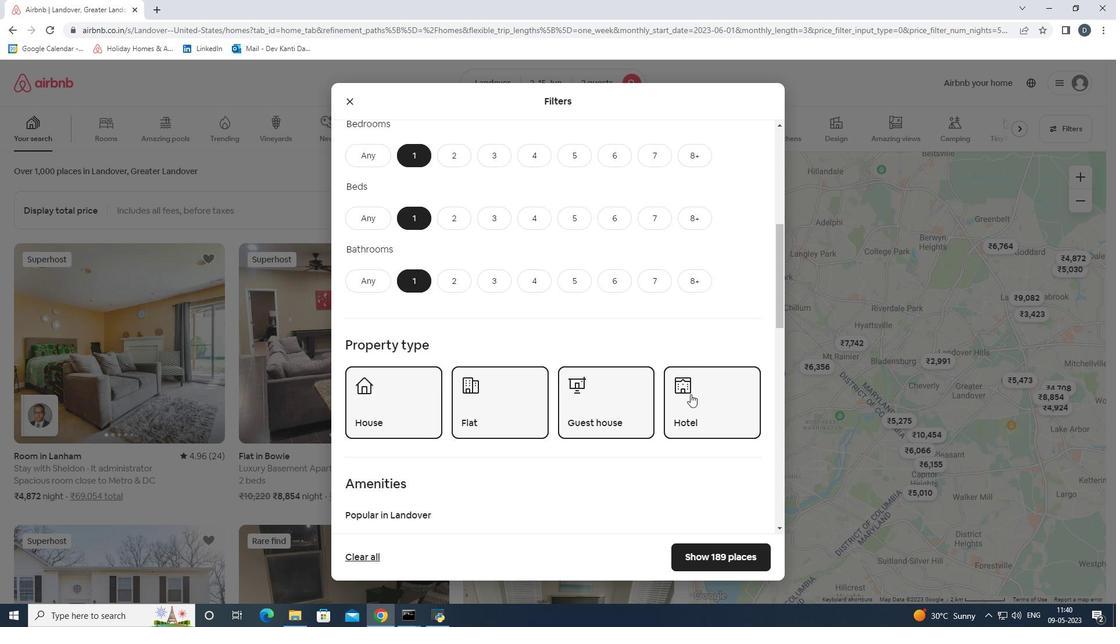 
Action: Mouse scrolled (694, 391) with delta (0, 0)
Screenshot: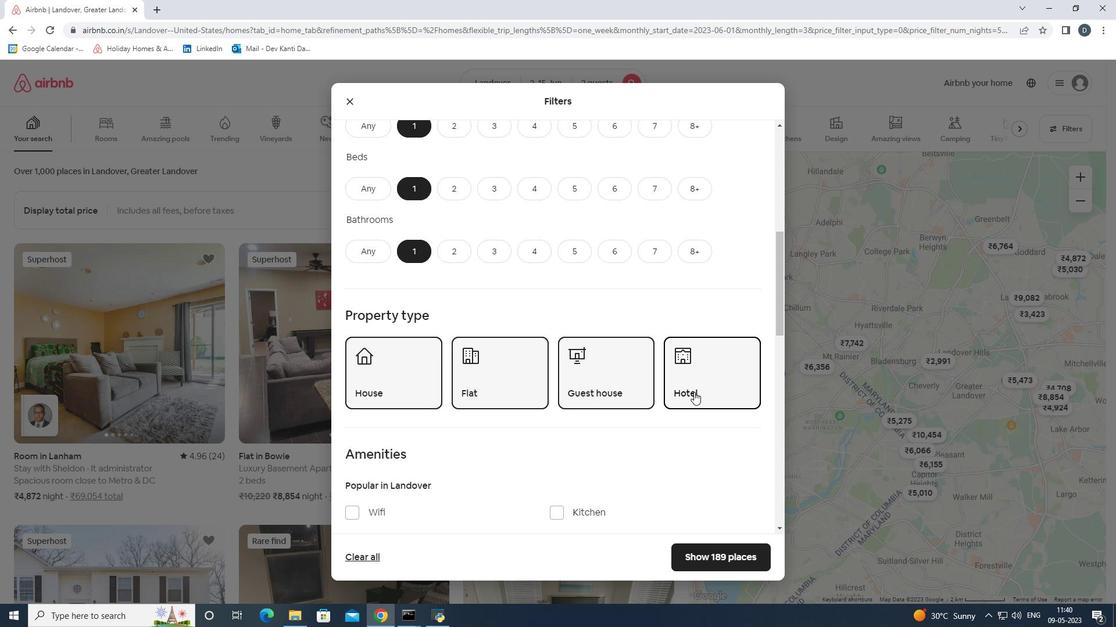 
Action: Mouse moved to (693, 387)
Screenshot: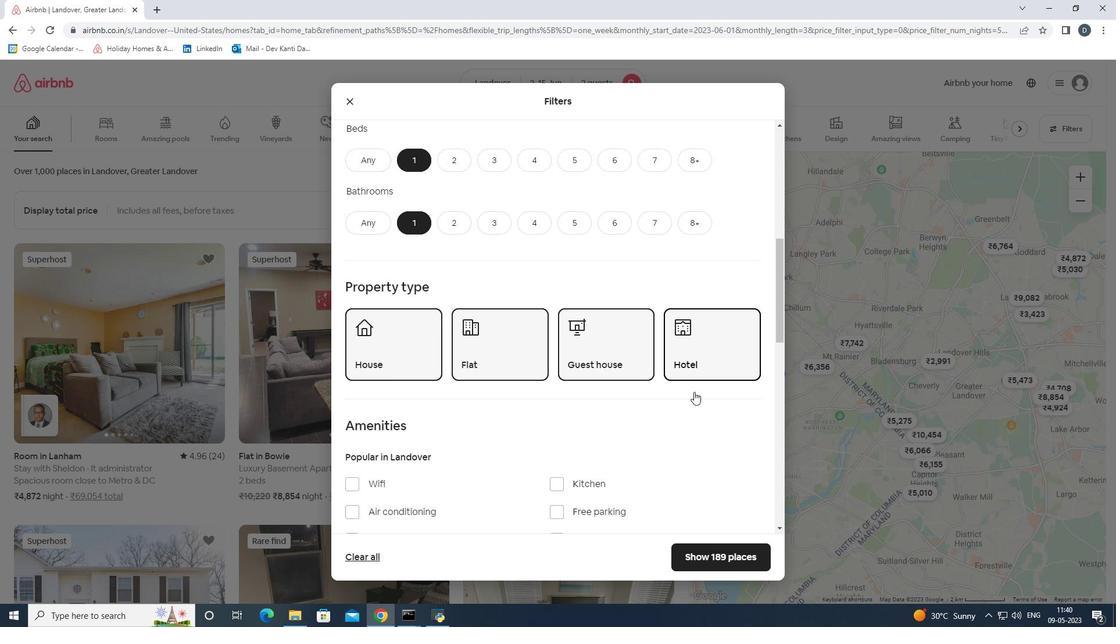 
Action: Mouse scrolled (693, 387) with delta (0, 0)
Screenshot: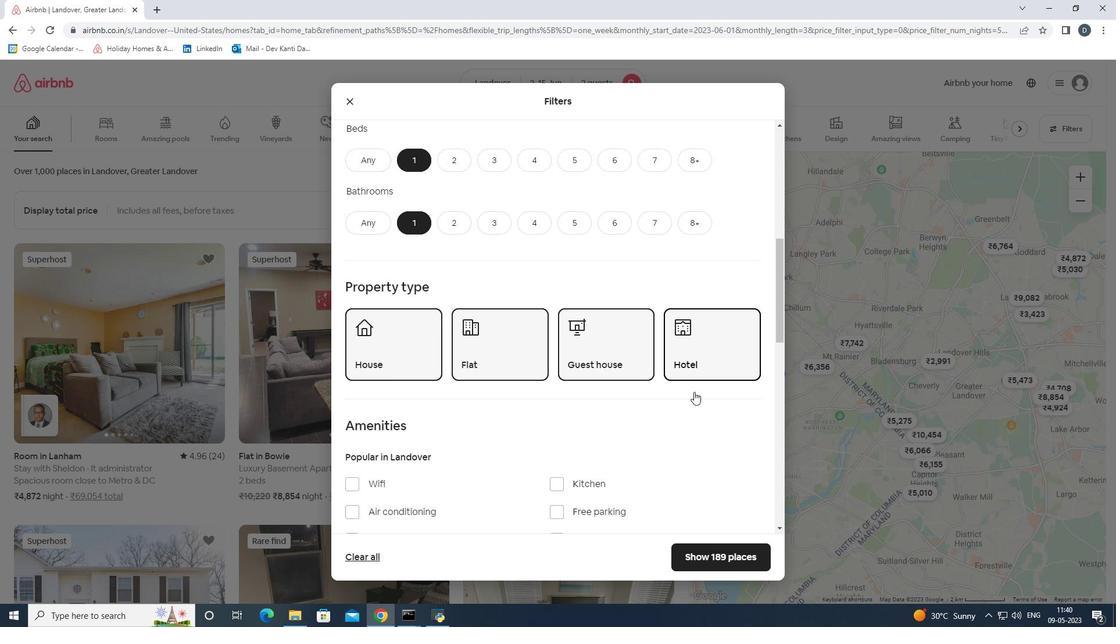 
Action: Mouse moved to (638, 406)
Screenshot: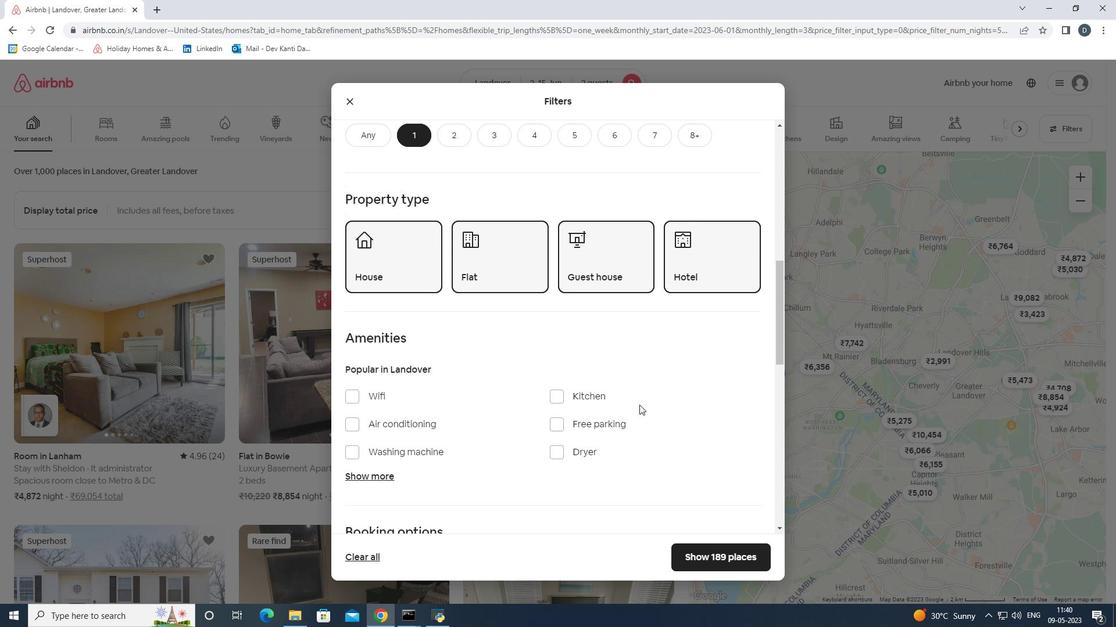 
Action: Mouse scrolled (638, 405) with delta (0, 0)
Screenshot: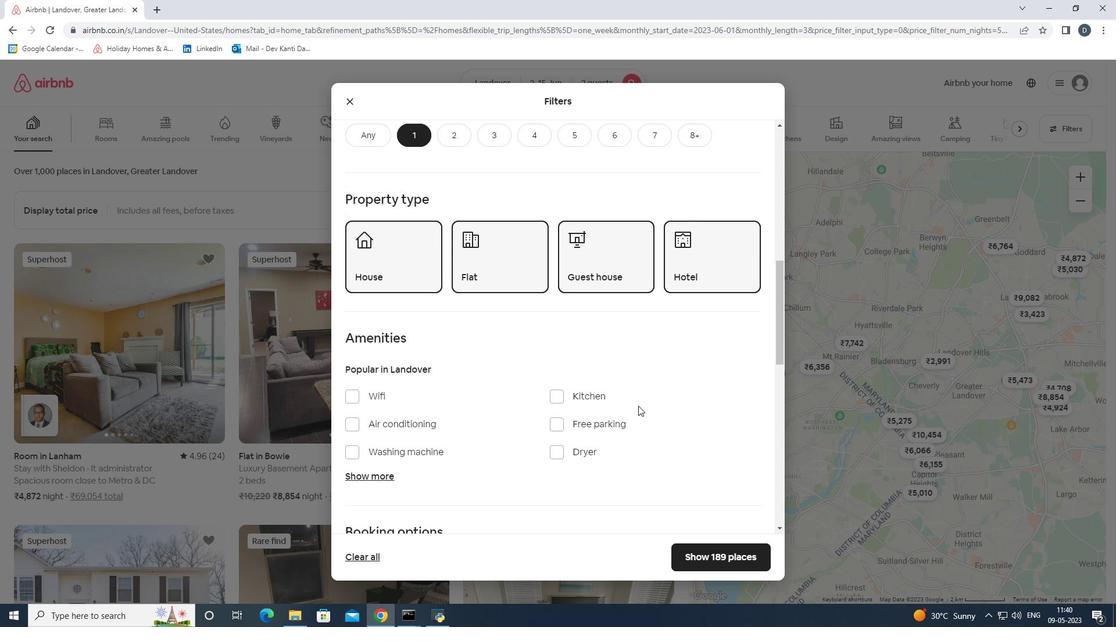 
Action: Mouse moved to (681, 400)
Screenshot: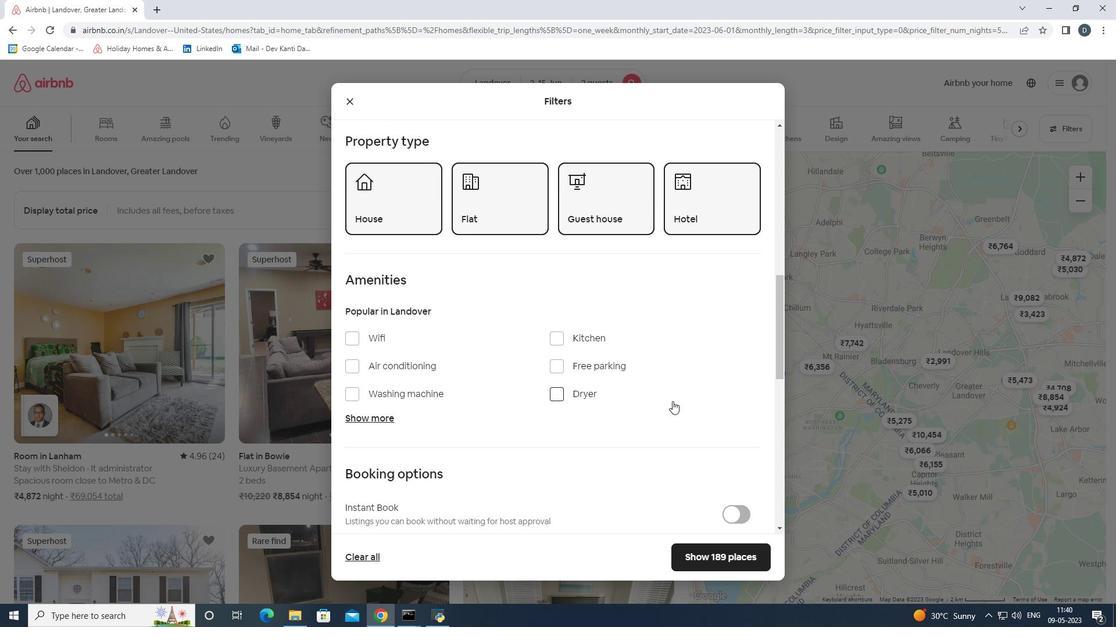 
Action: Mouse scrolled (681, 400) with delta (0, 0)
Screenshot: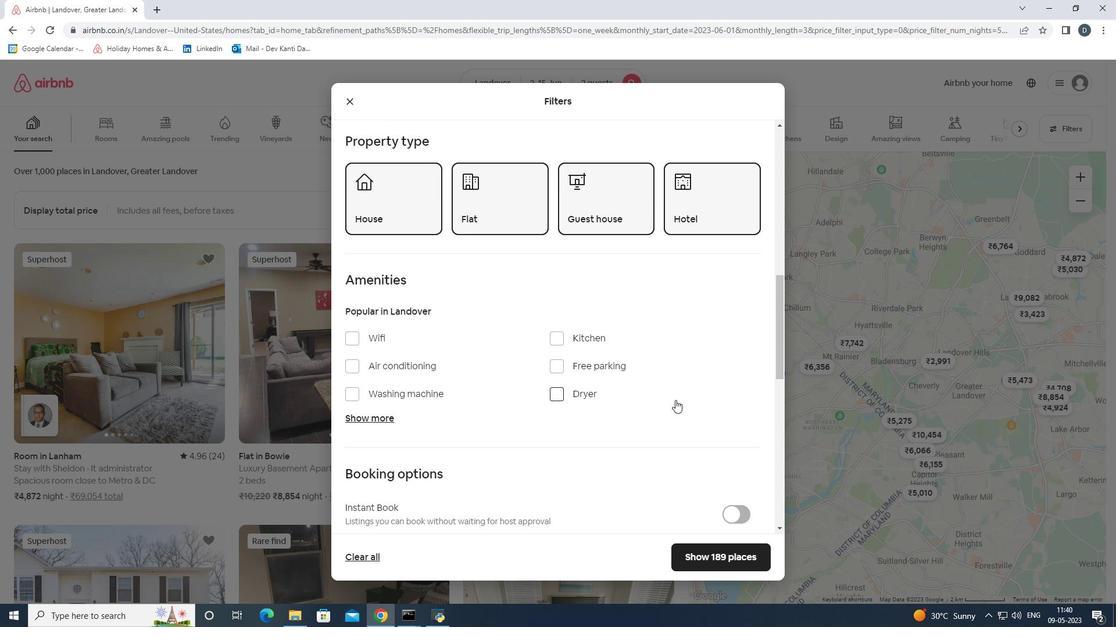 
Action: Mouse moved to (688, 402)
Screenshot: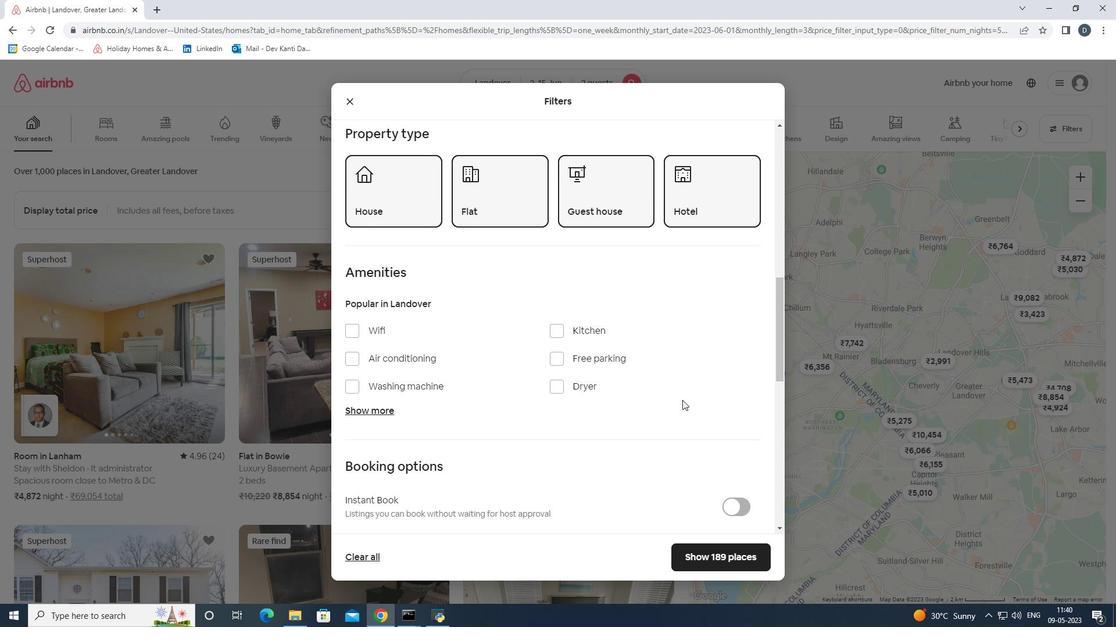 
Action: Mouse scrolled (688, 401) with delta (0, 0)
Screenshot: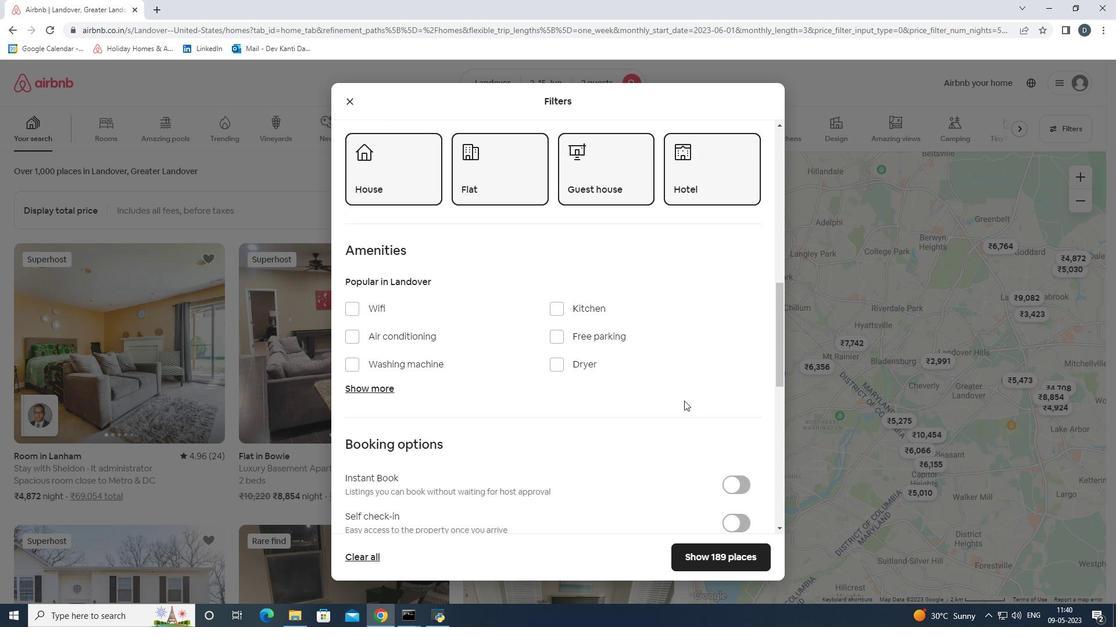 
Action: Mouse moved to (737, 437)
Screenshot: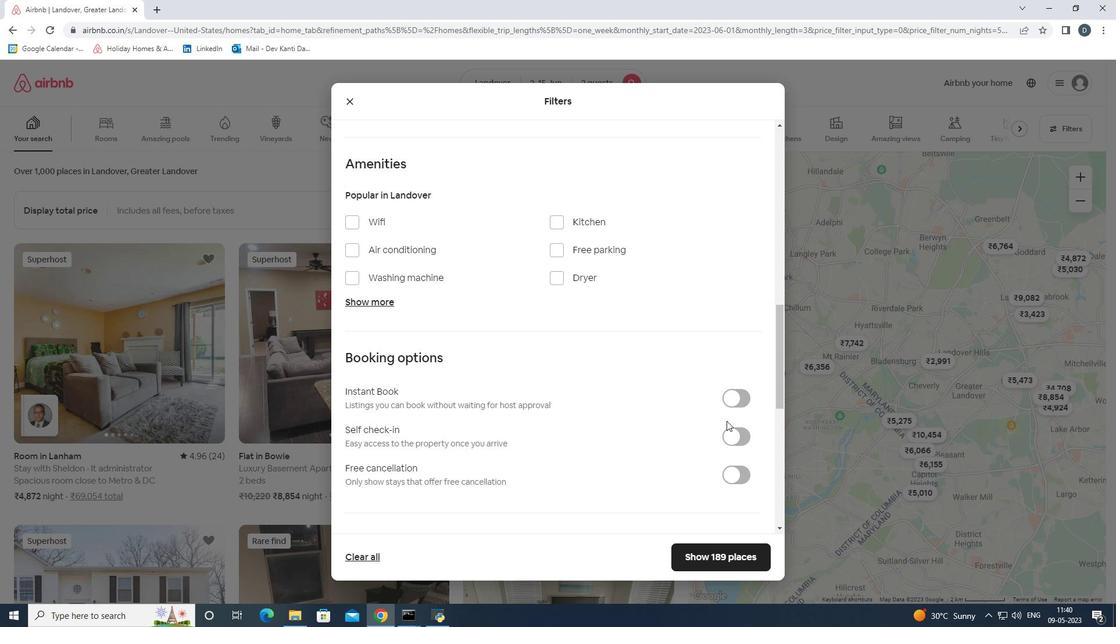 
Action: Mouse pressed left at (737, 437)
Screenshot: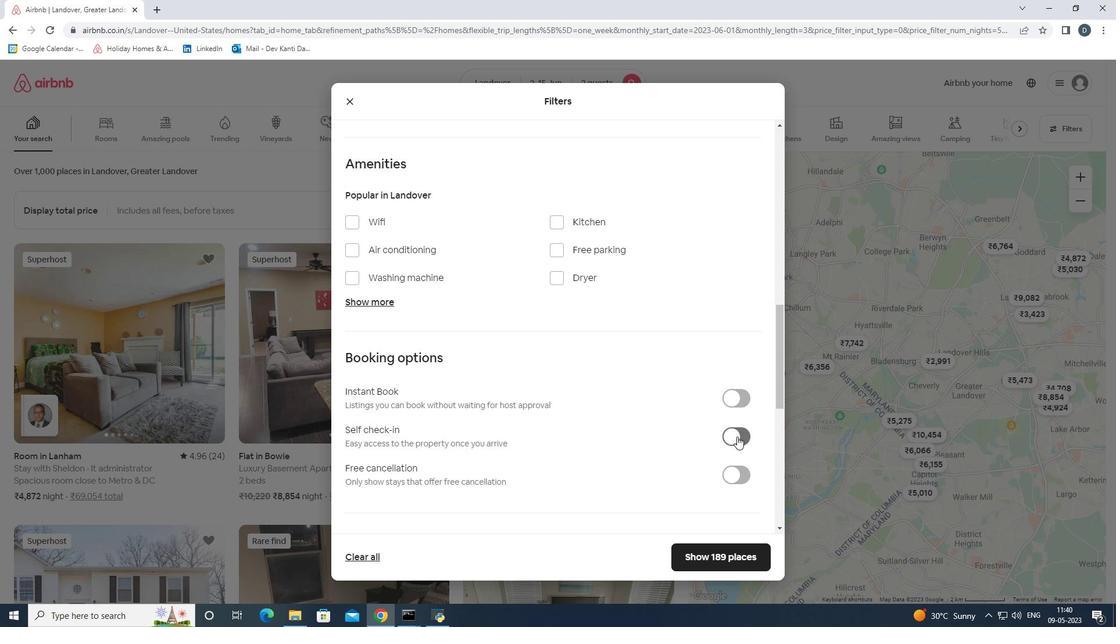 
Action: Mouse scrolled (737, 436) with delta (0, 0)
Screenshot: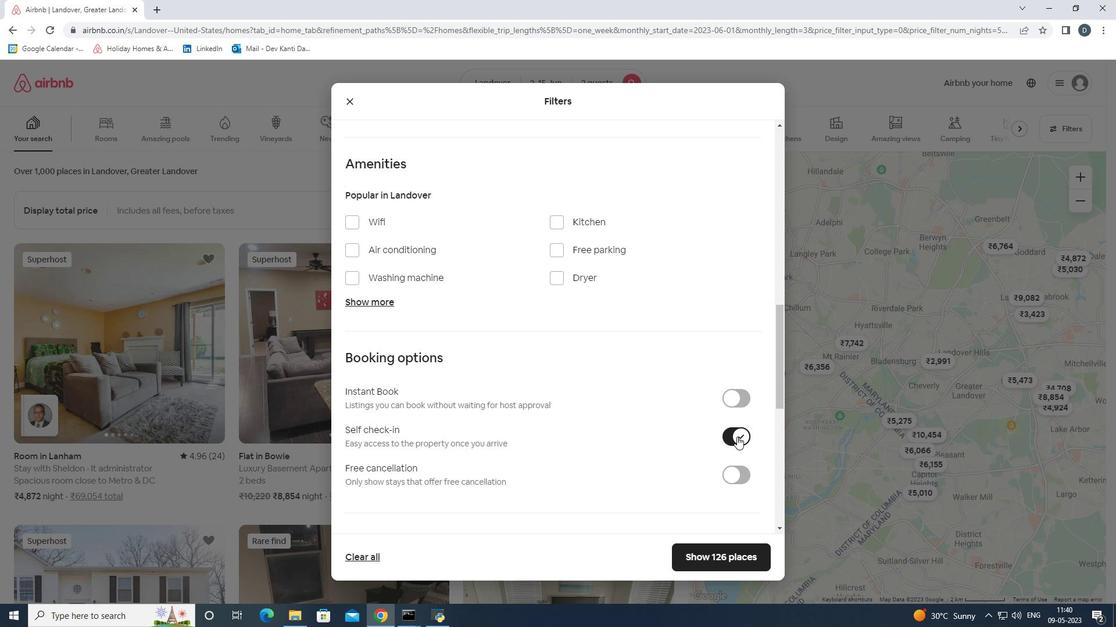 
Action: Mouse scrolled (737, 436) with delta (0, 0)
Screenshot: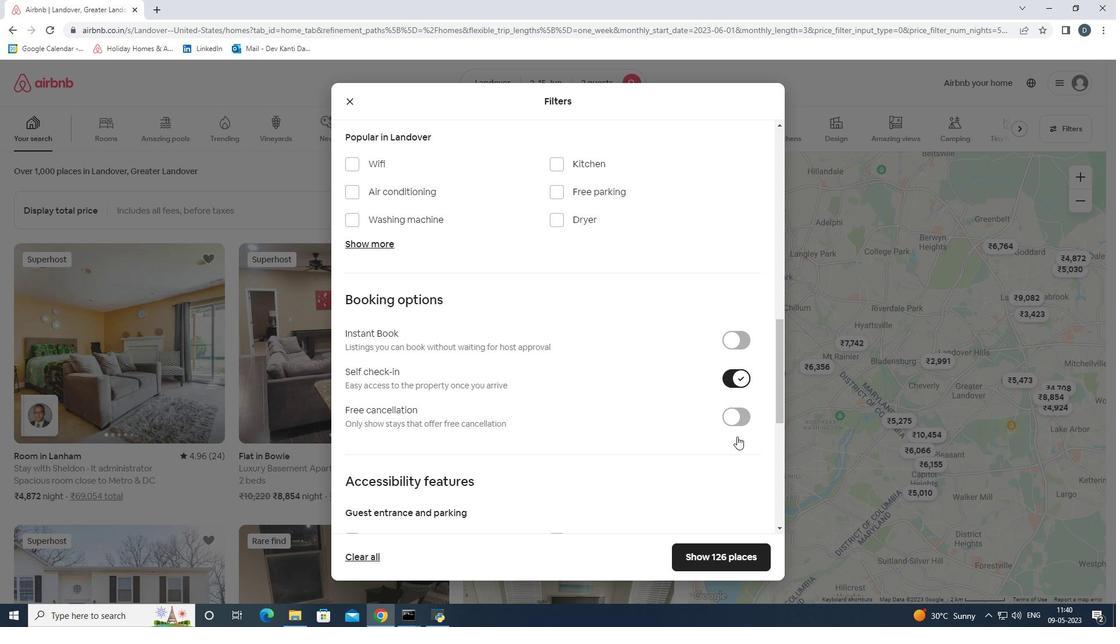 
Action: Mouse scrolled (737, 436) with delta (0, 0)
Screenshot: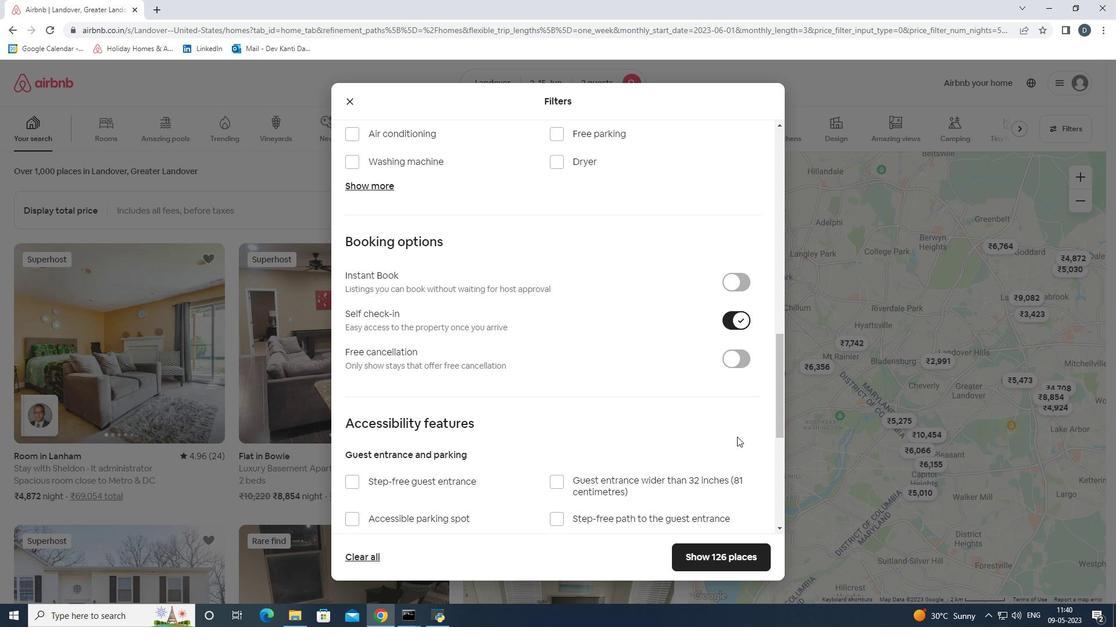 
Action: Mouse scrolled (737, 436) with delta (0, 0)
Screenshot: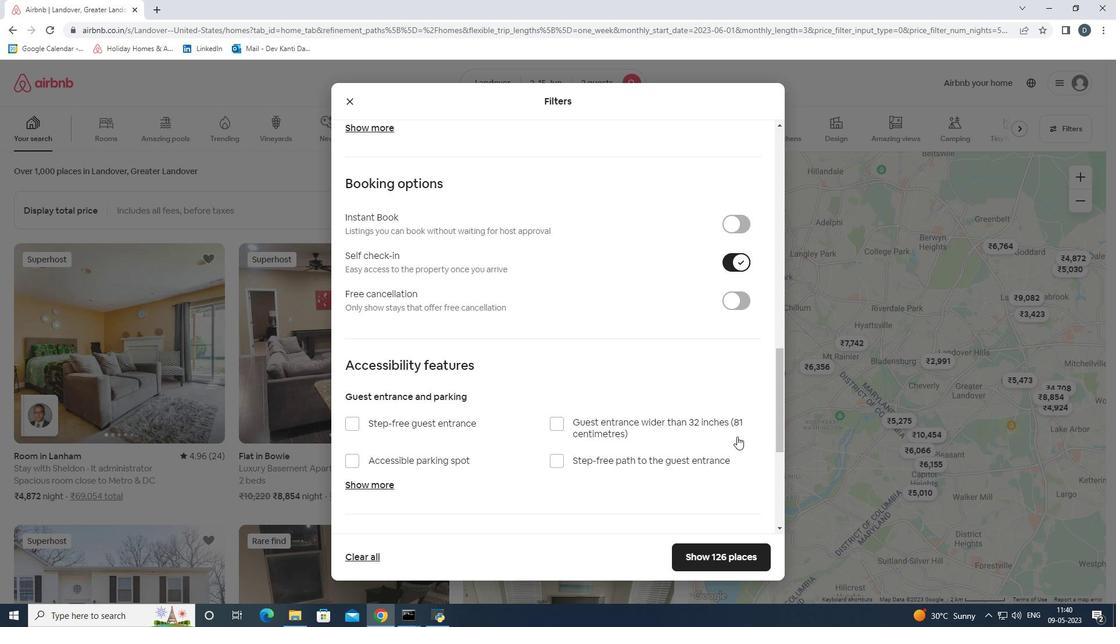 
Action: Mouse scrolled (737, 436) with delta (0, 0)
Screenshot: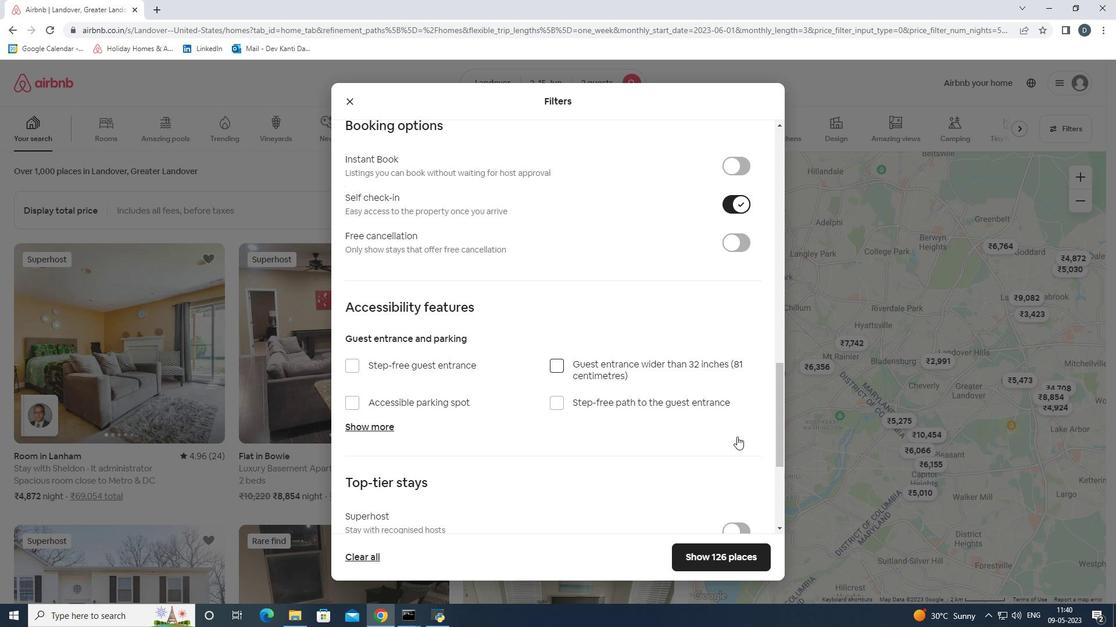
Action: Mouse scrolled (737, 436) with delta (0, 0)
Screenshot: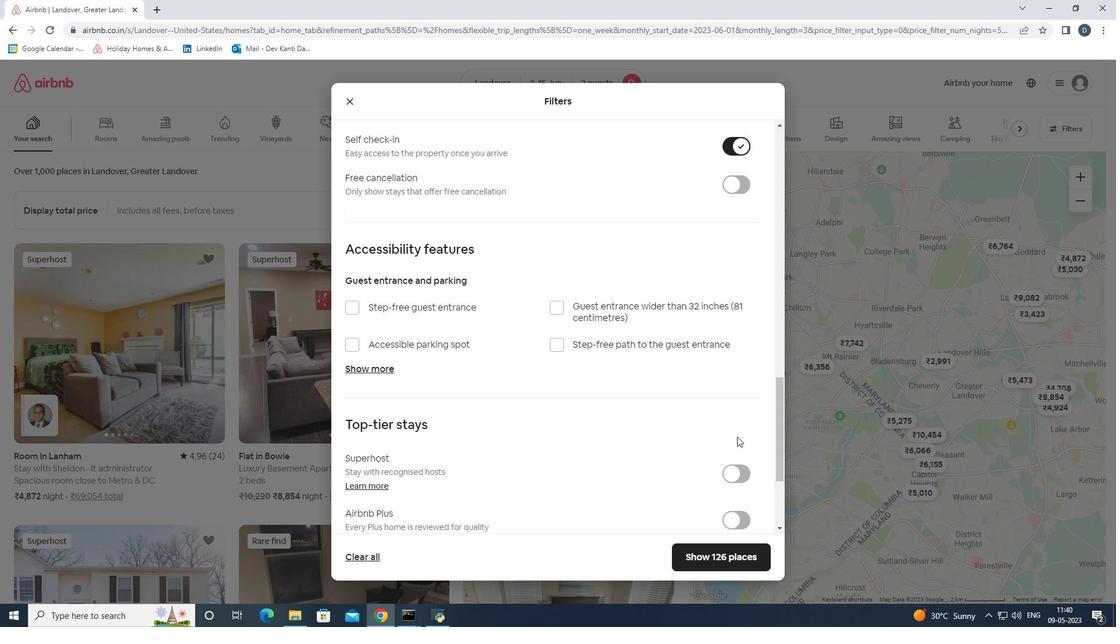 
Action: Mouse scrolled (737, 436) with delta (0, 0)
Screenshot: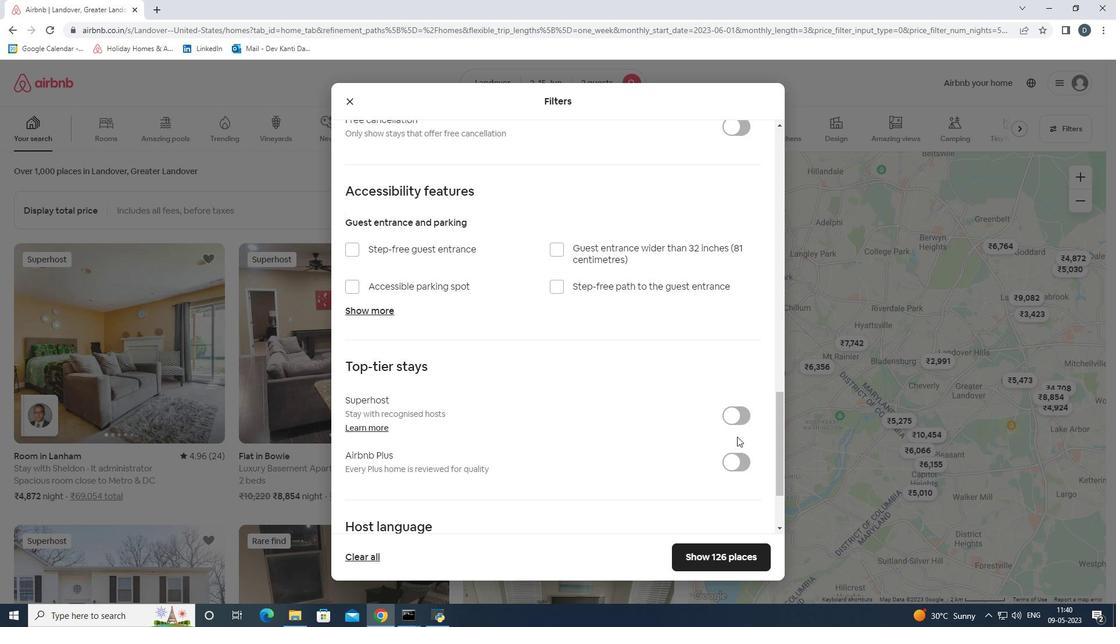 
Action: Mouse scrolled (737, 436) with delta (0, 0)
Screenshot: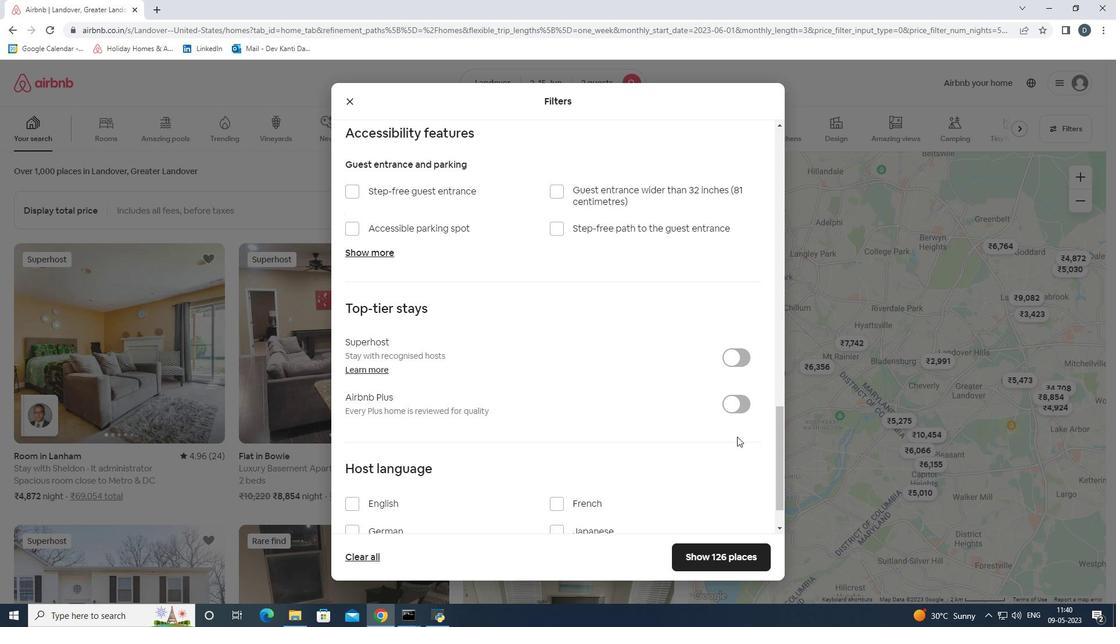 
Action: Mouse moved to (389, 451)
Screenshot: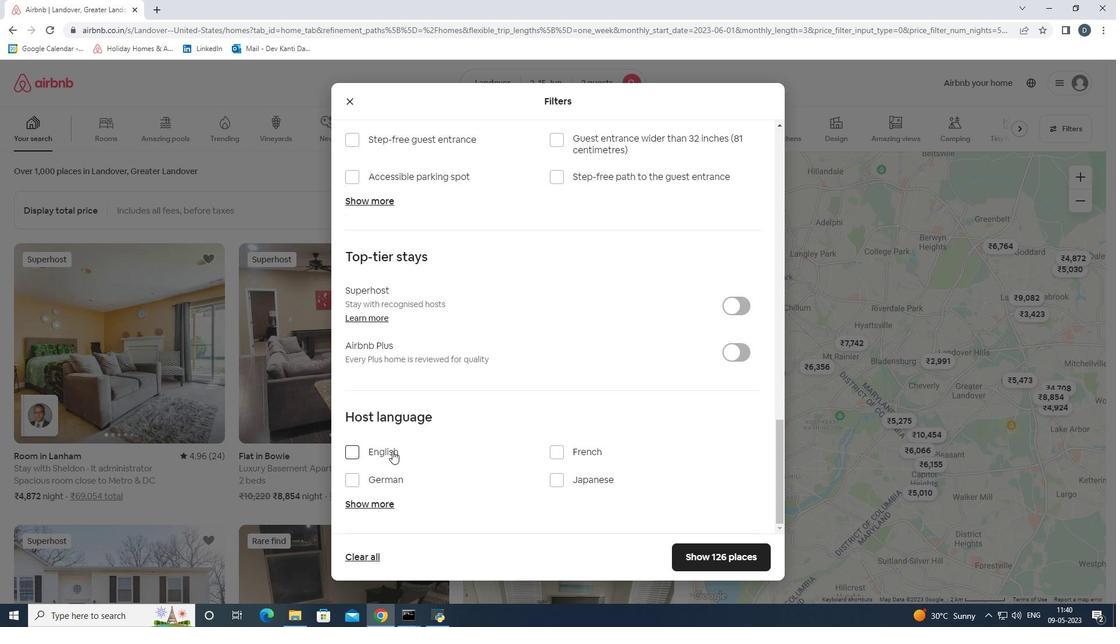 
Action: Mouse pressed left at (389, 451)
Screenshot: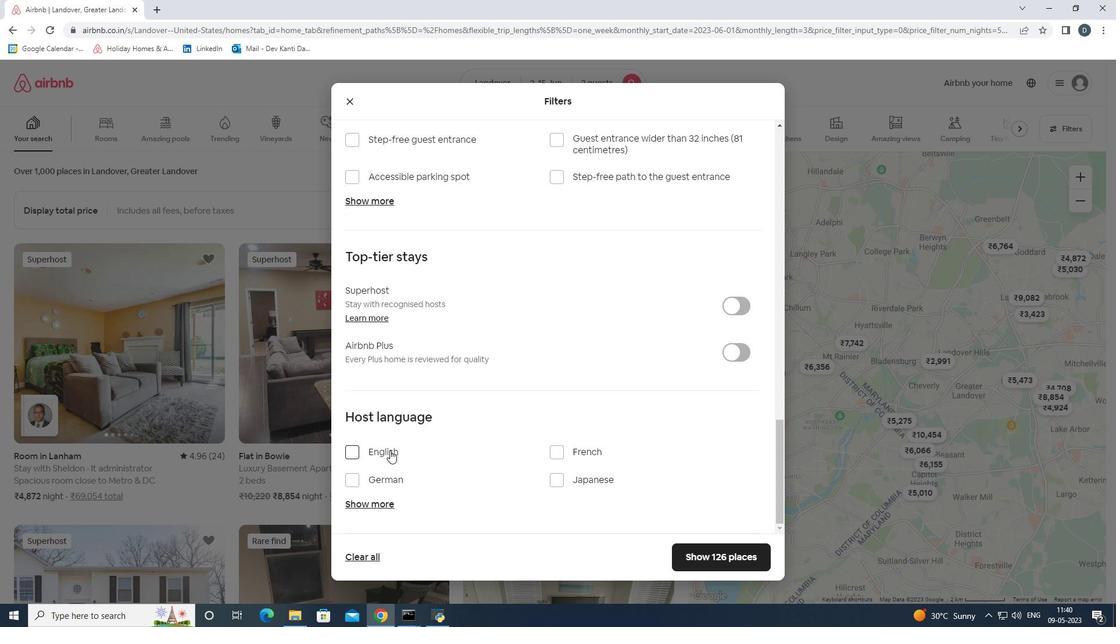 
Action: Mouse moved to (709, 555)
Screenshot: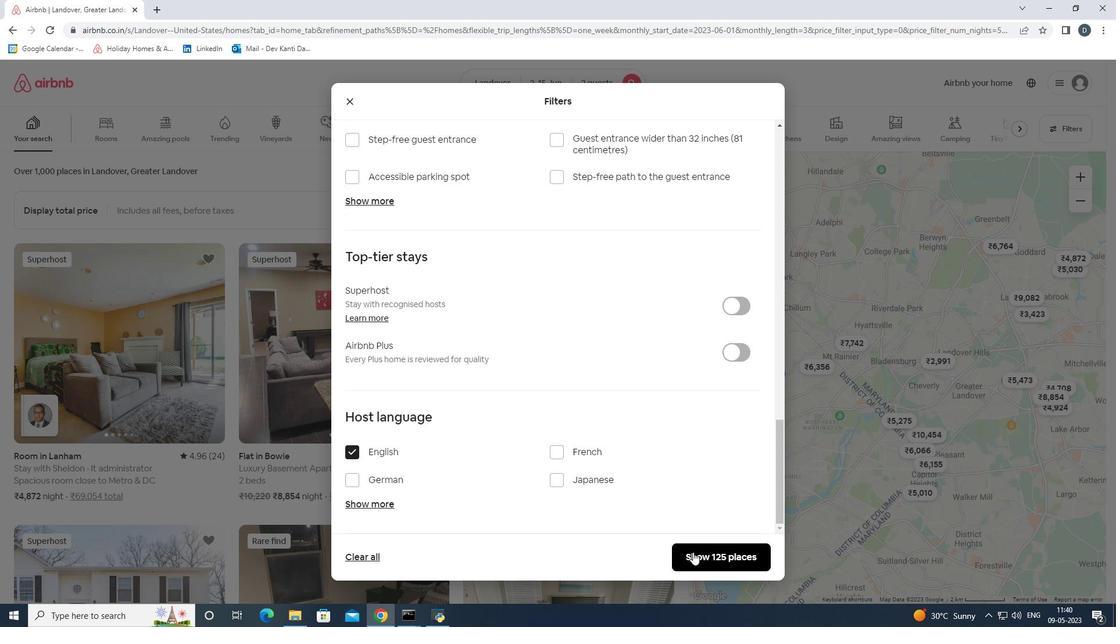 
Action: Mouse pressed left at (709, 555)
Screenshot: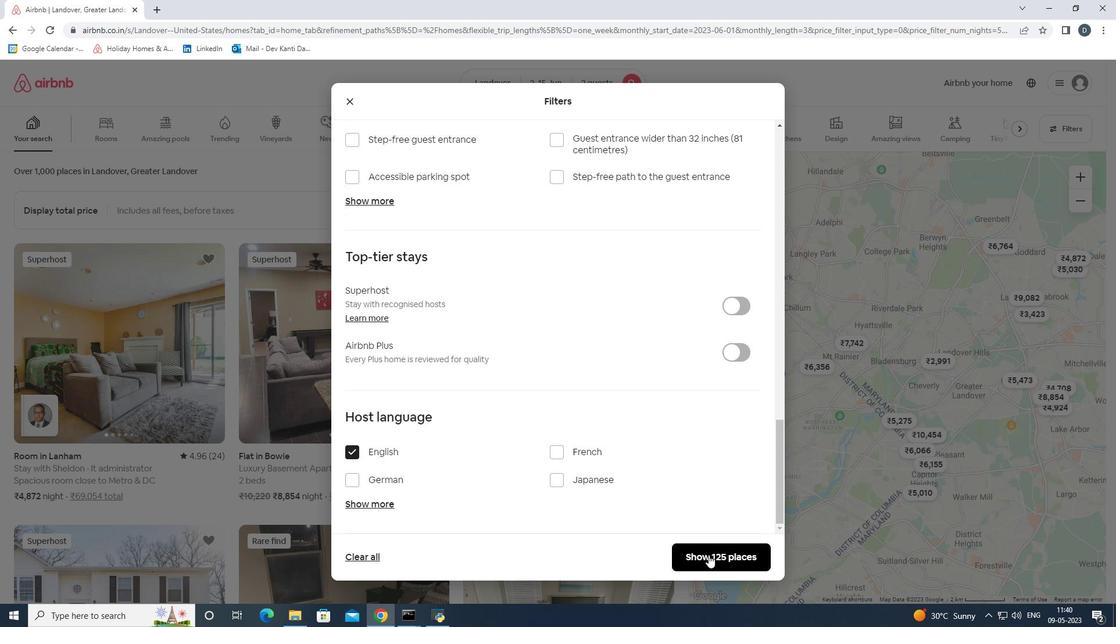 
Action: Mouse moved to (710, 520)
Screenshot: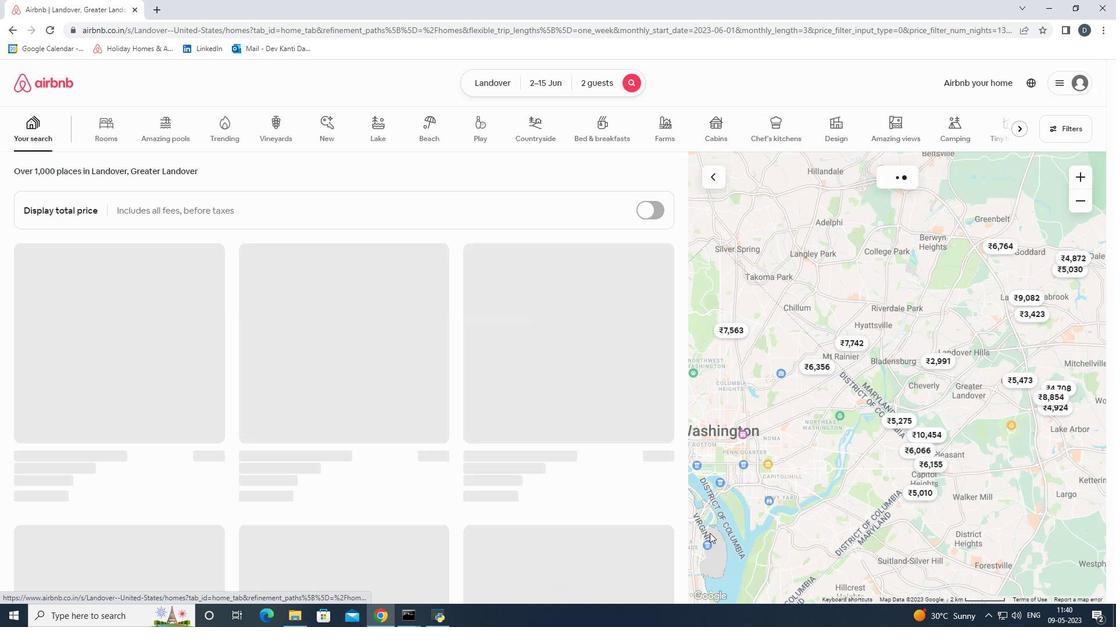 
